 Task: Find connections with filter location Deeside with filter topic #linkedintrainer with filter profile language English with filter current company JSA with filter school FIITJEE with filter industry Civic and Social Organizations with filter service category Labor and Employment Law with filter keywords title Electrician
Action: Mouse moved to (193, 251)
Screenshot: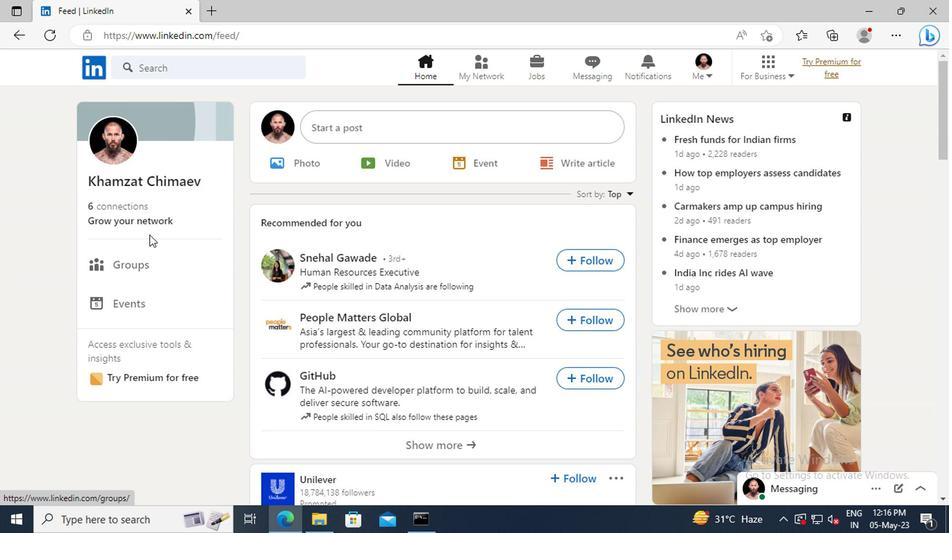
Action: Mouse pressed left at (193, 251)
Screenshot: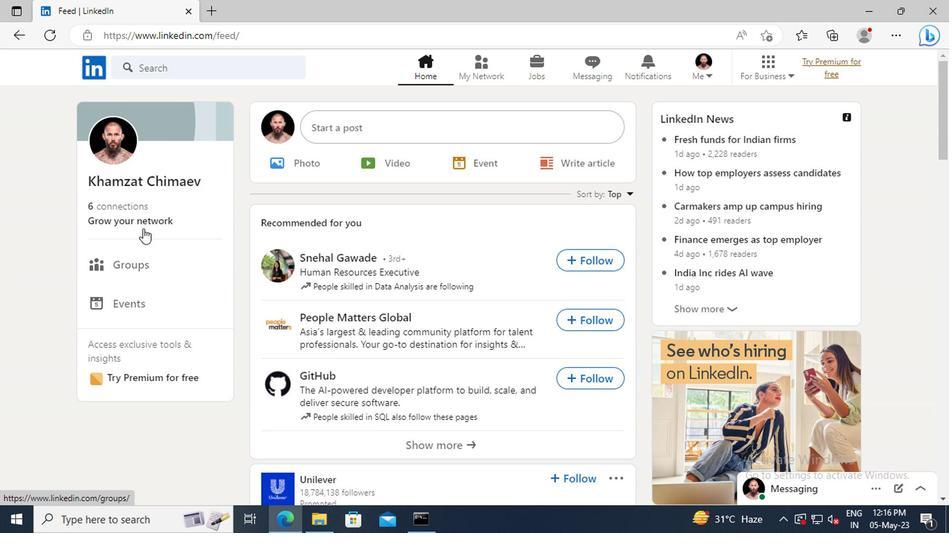 
Action: Mouse moved to (200, 199)
Screenshot: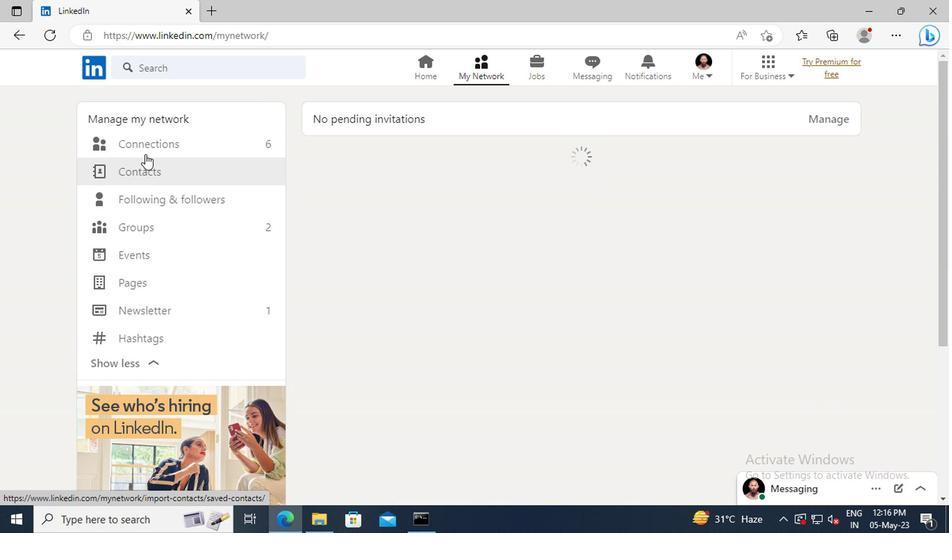 
Action: Mouse pressed left at (200, 199)
Screenshot: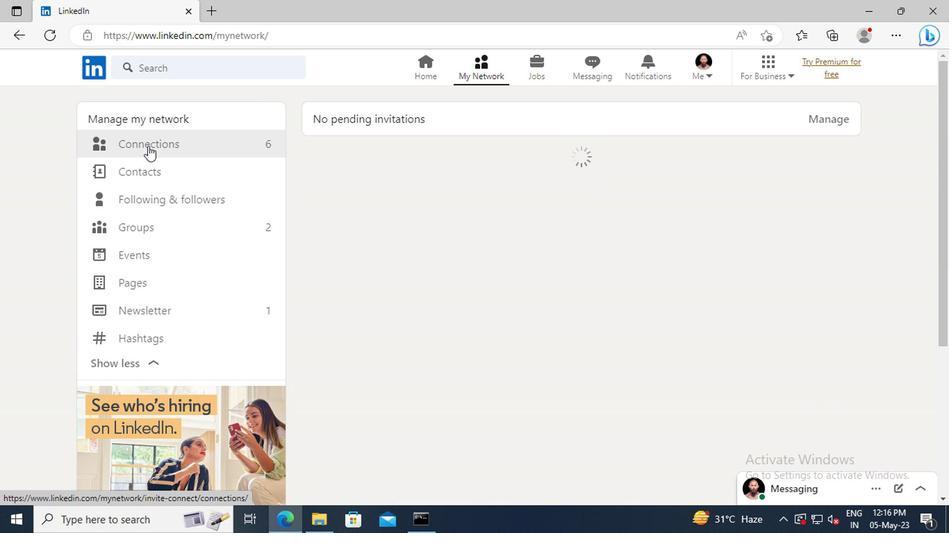
Action: Mouse moved to (507, 198)
Screenshot: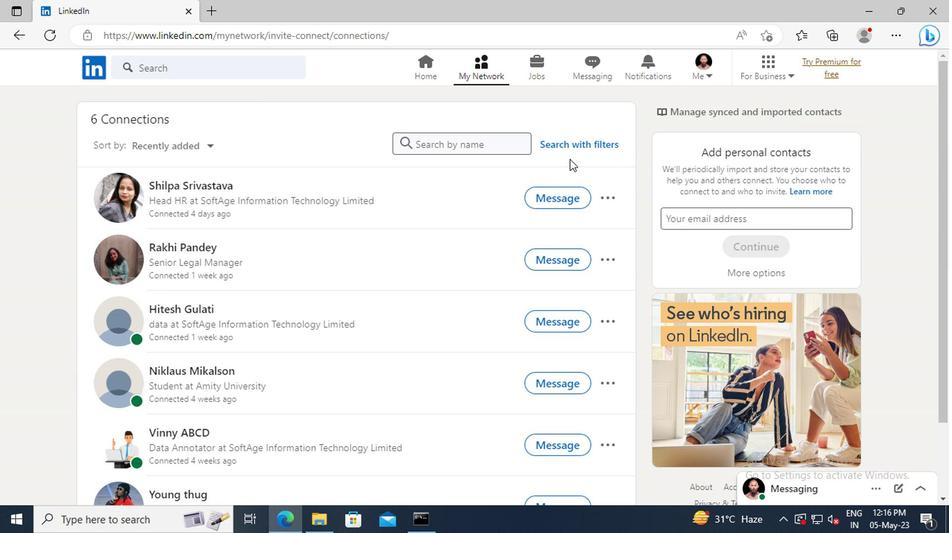 
Action: Mouse pressed left at (507, 198)
Screenshot: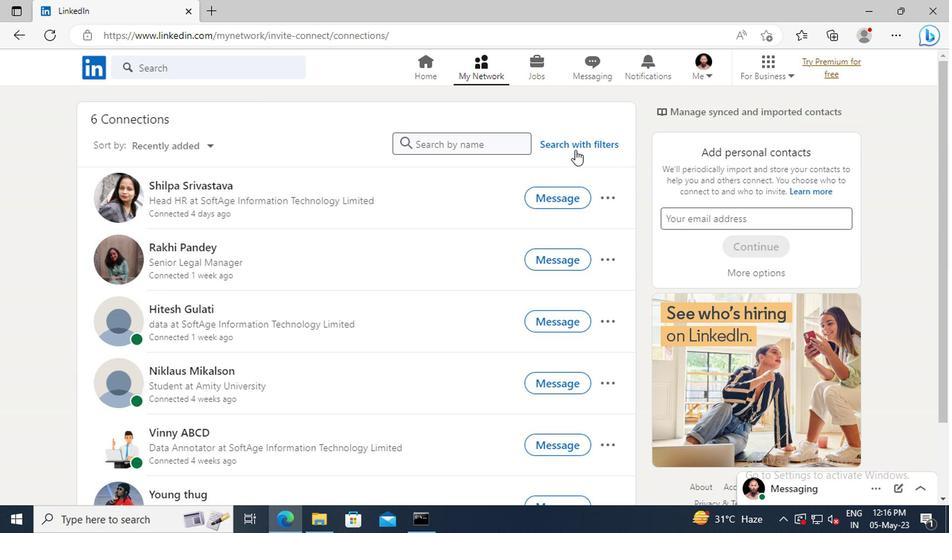 
Action: Mouse moved to (473, 174)
Screenshot: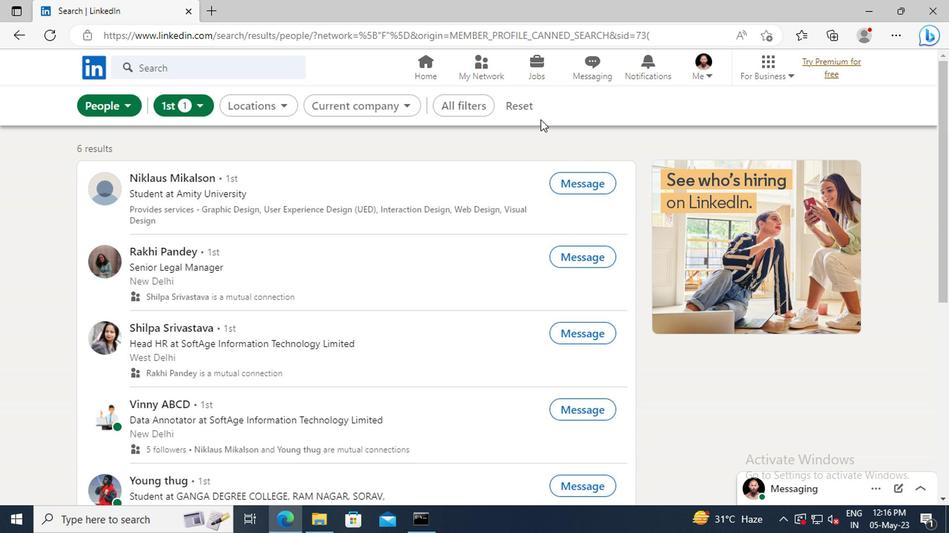 
Action: Mouse pressed left at (473, 174)
Screenshot: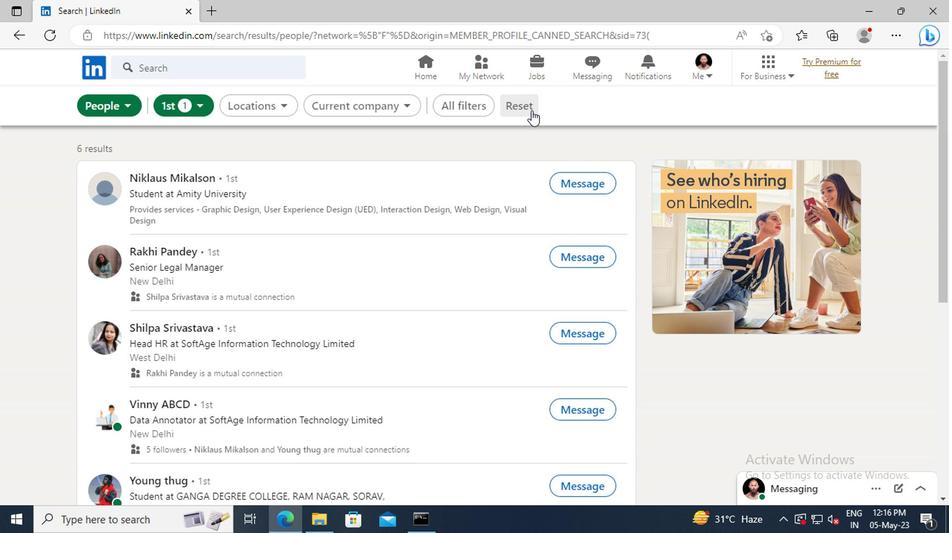 
Action: Mouse moved to (460, 174)
Screenshot: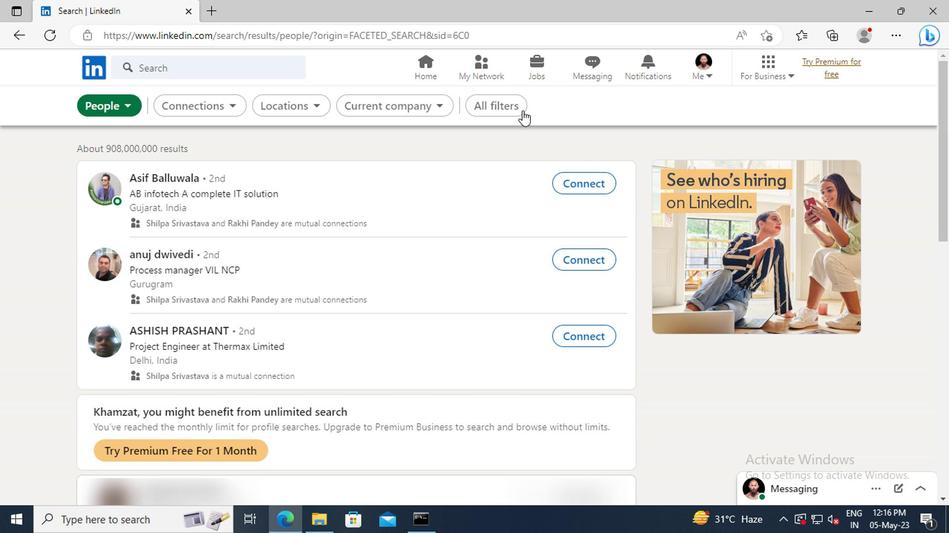 
Action: Mouse pressed left at (460, 174)
Screenshot: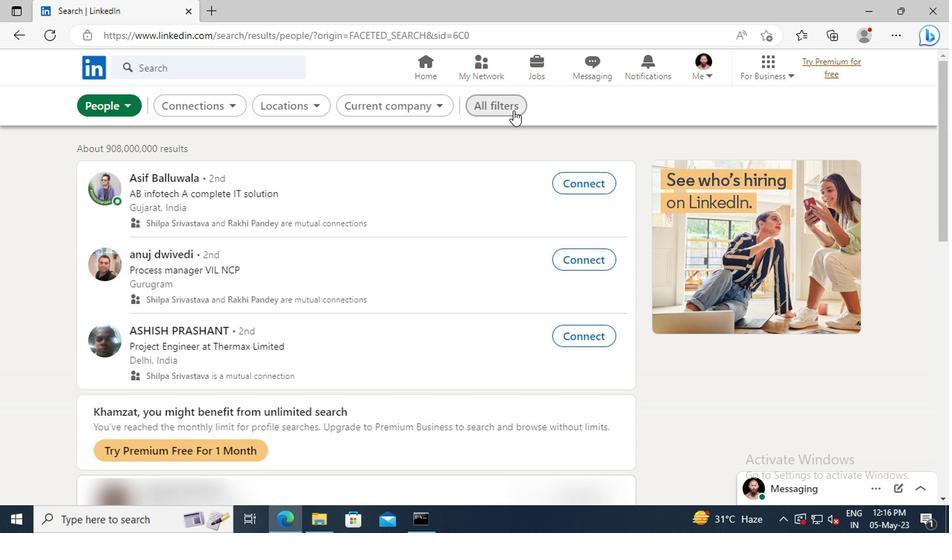 
Action: Mouse moved to (656, 293)
Screenshot: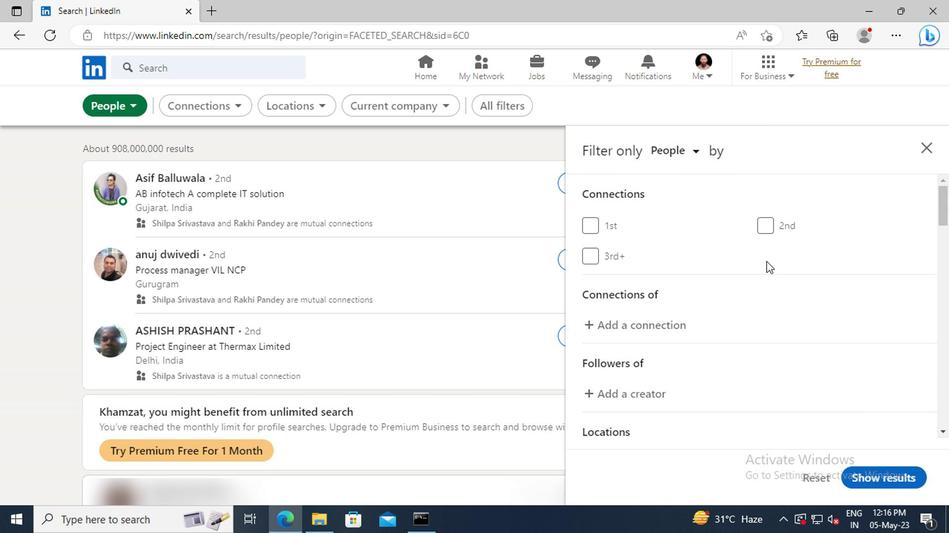
Action: Mouse scrolled (656, 292) with delta (0, 0)
Screenshot: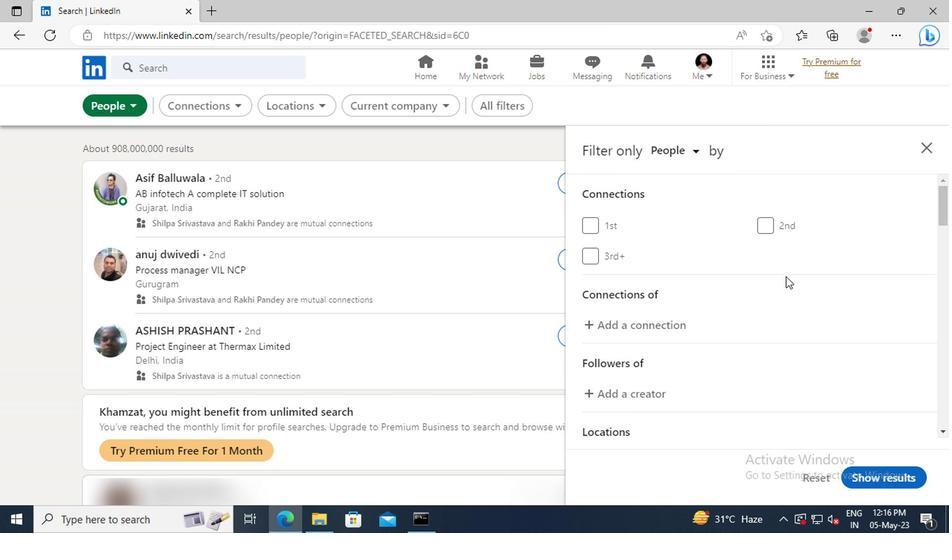 
Action: Mouse scrolled (656, 292) with delta (0, 0)
Screenshot: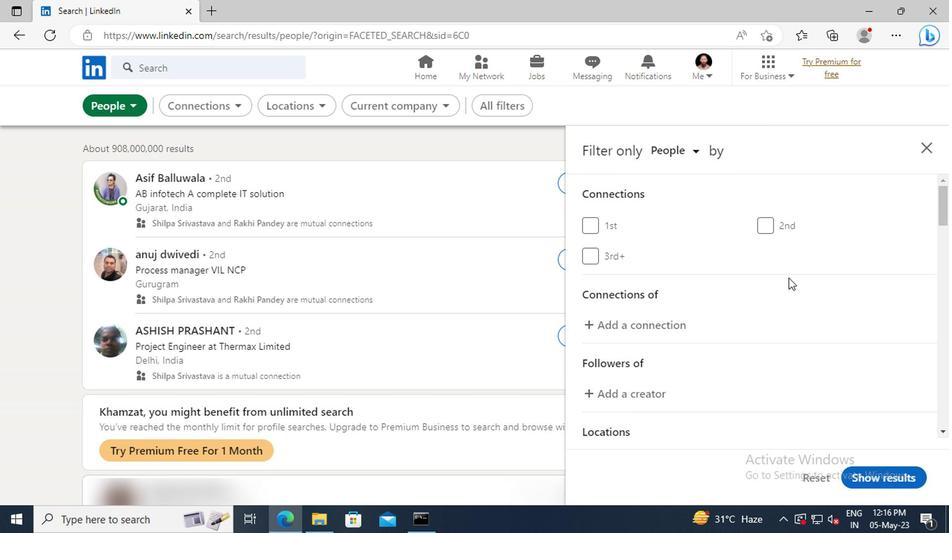 
Action: Mouse scrolled (656, 292) with delta (0, 0)
Screenshot: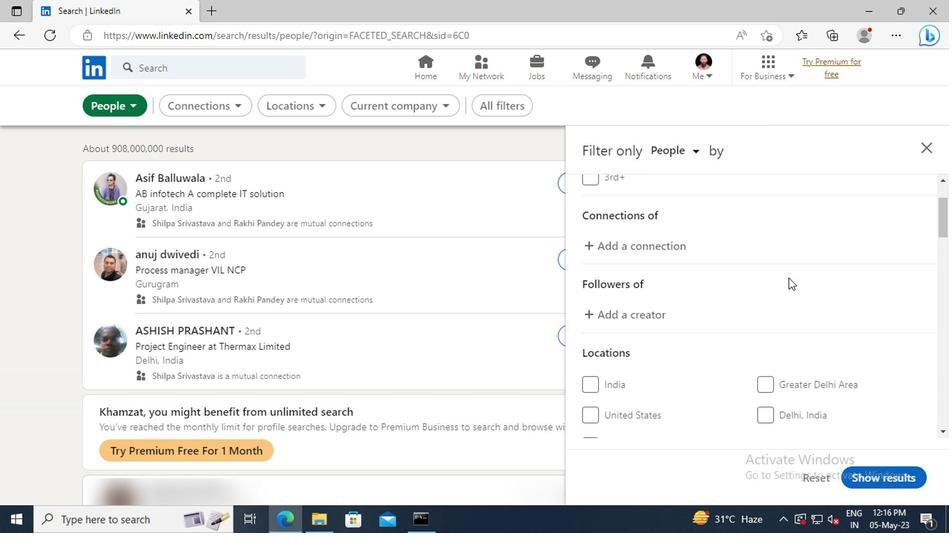 
Action: Mouse scrolled (656, 292) with delta (0, 0)
Screenshot: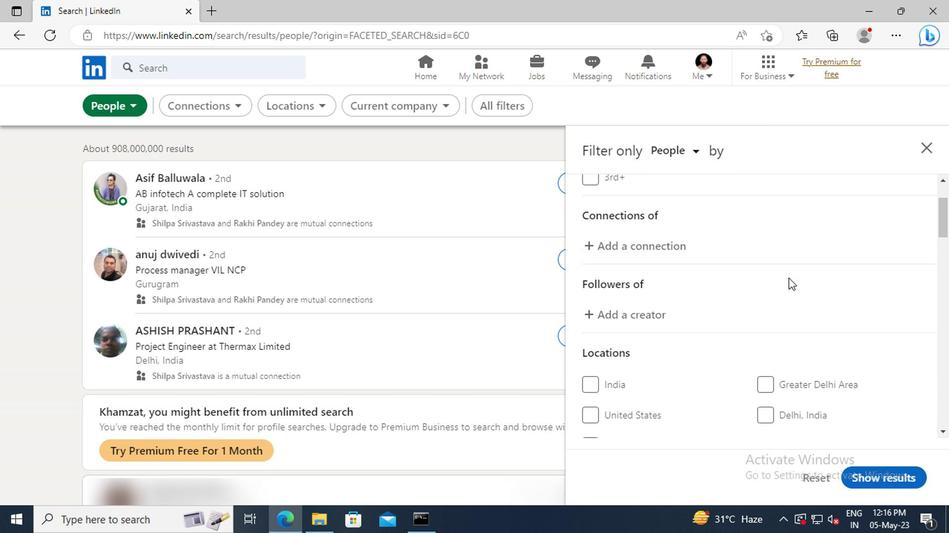 
Action: Mouse scrolled (656, 292) with delta (0, 0)
Screenshot: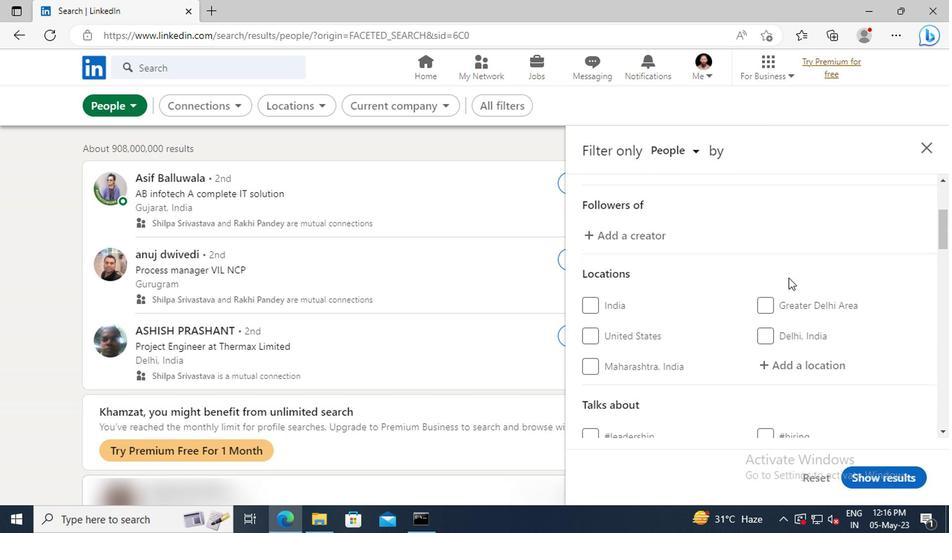 
Action: Mouse scrolled (656, 292) with delta (0, 0)
Screenshot: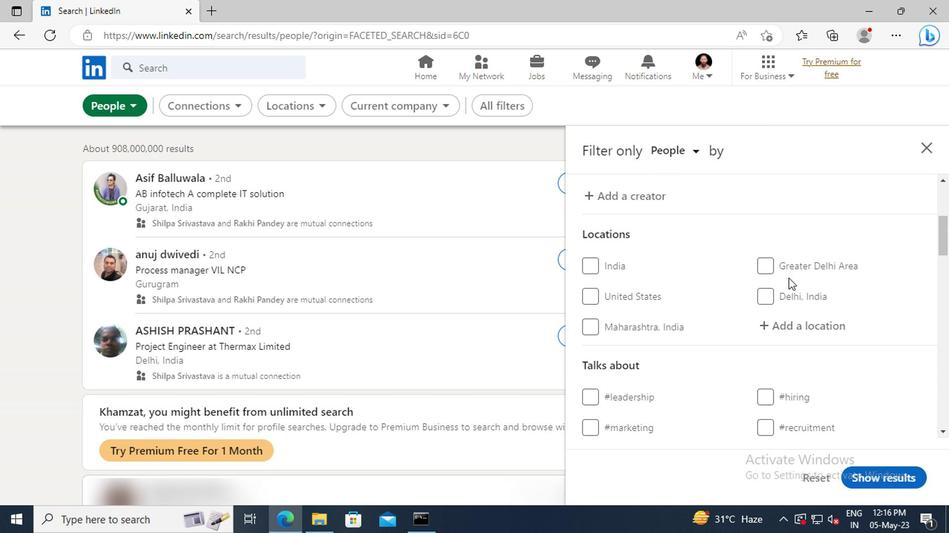 
Action: Mouse moved to (656, 296)
Screenshot: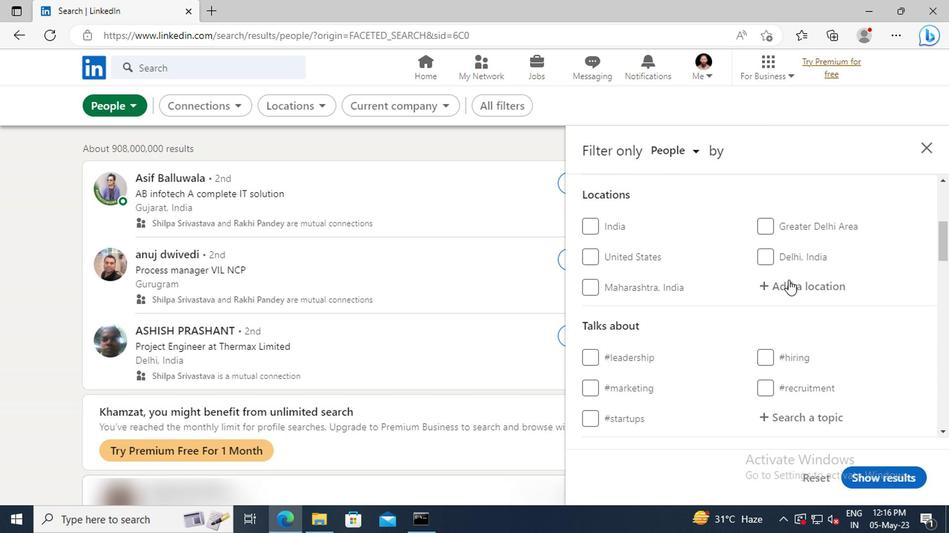 
Action: Mouse pressed left at (656, 296)
Screenshot: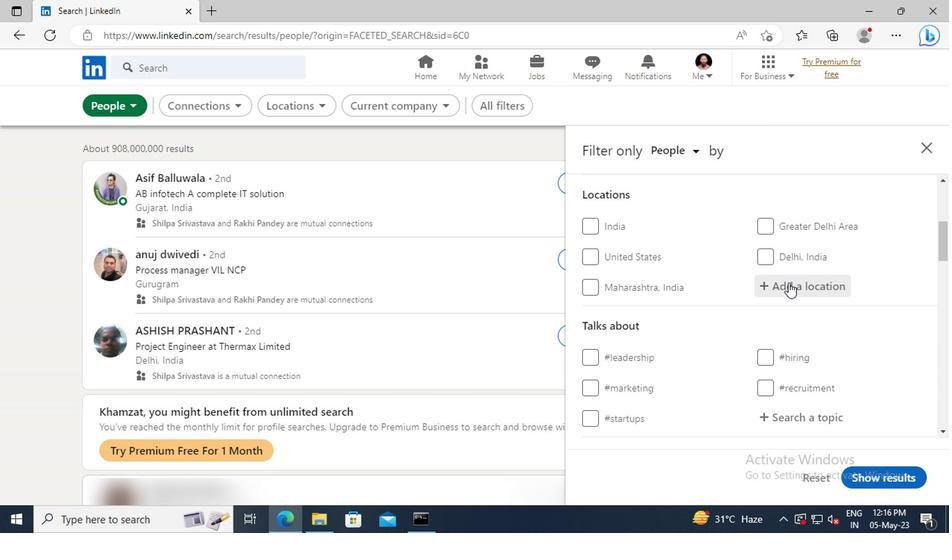 
Action: Key pressed <Key.shift>DEESIDE
Screenshot: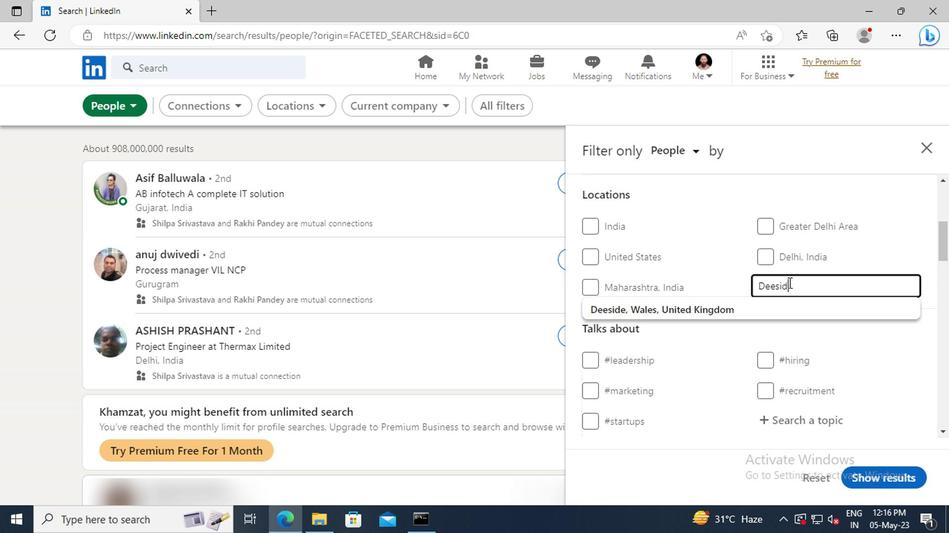 
Action: Mouse moved to (657, 314)
Screenshot: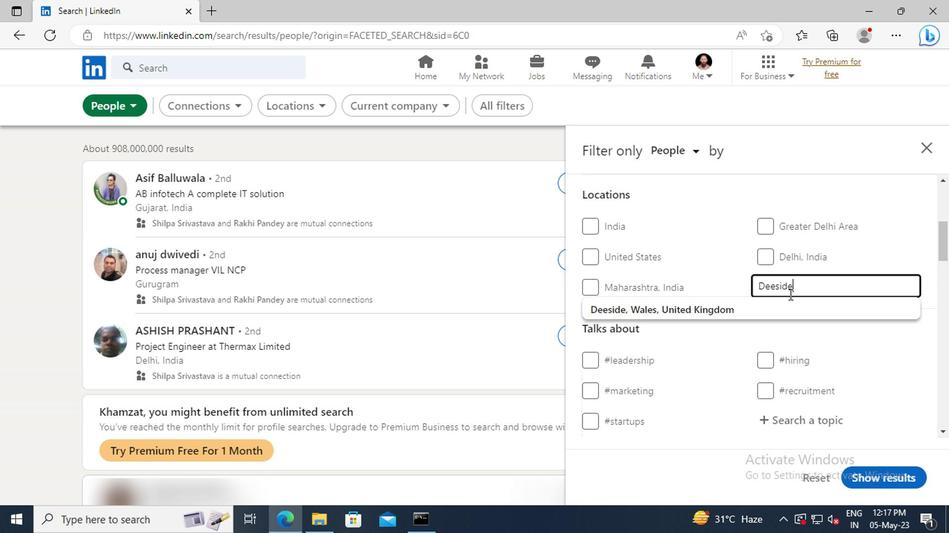 
Action: Mouse pressed left at (657, 314)
Screenshot: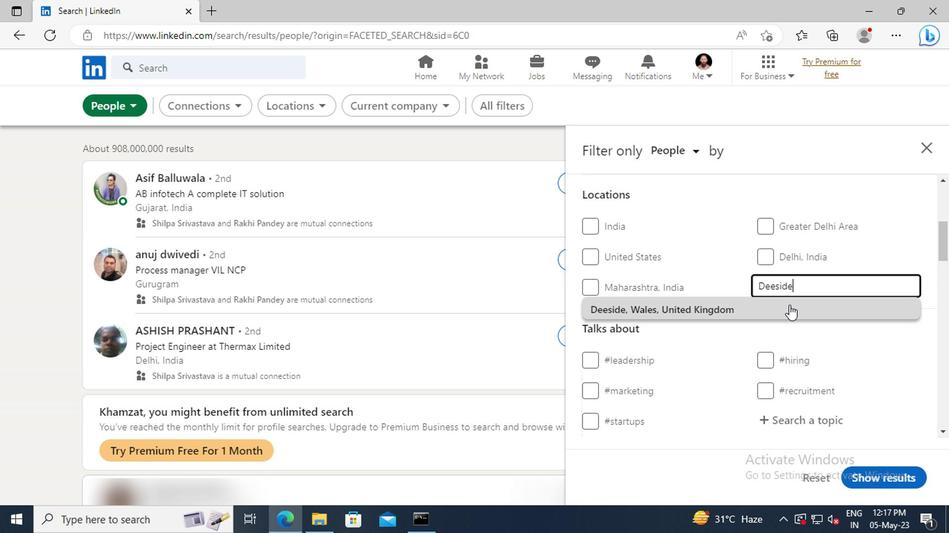
Action: Mouse scrolled (657, 314) with delta (0, 0)
Screenshot: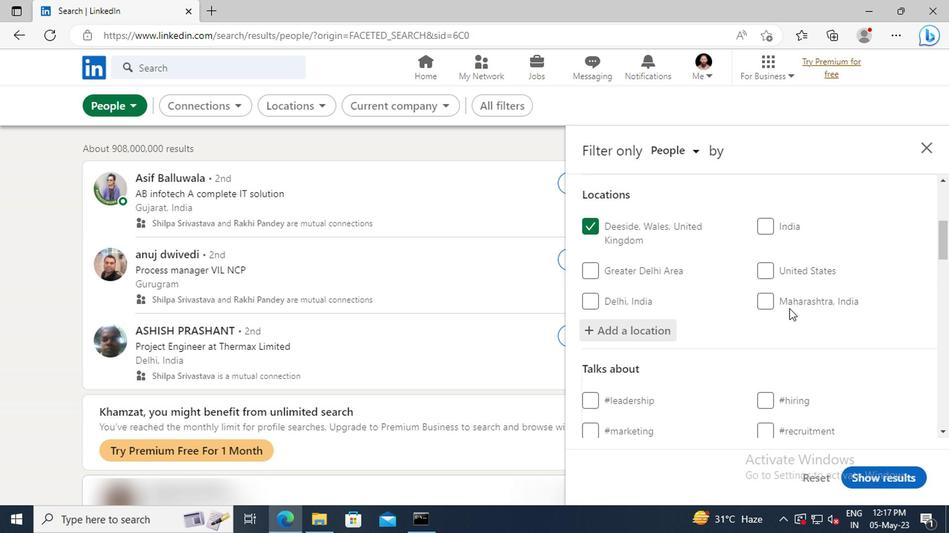 
Action: Mouse scrolled (657, 314) with delta (0, 0)
Screenshot: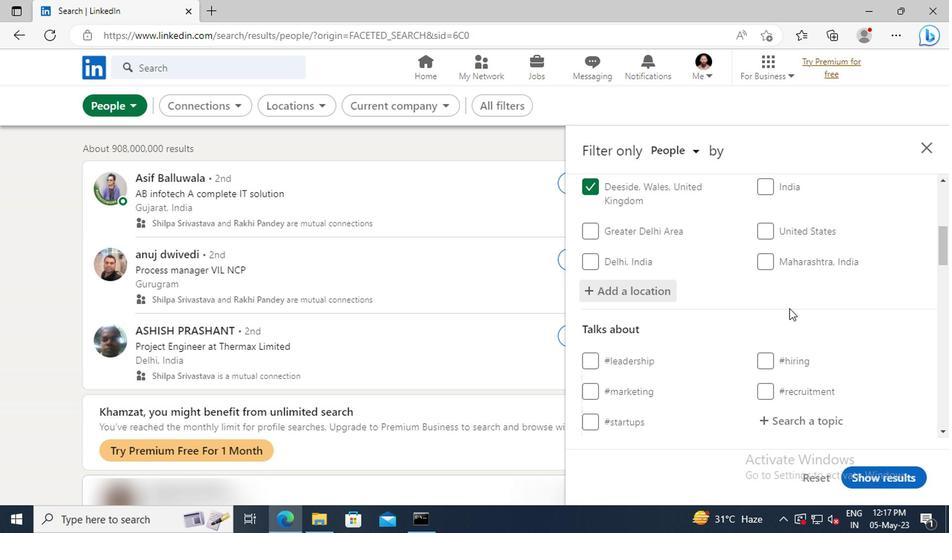 
Action: Mouse scrolled (657, 314) with delta (0, 0)
Screenshot: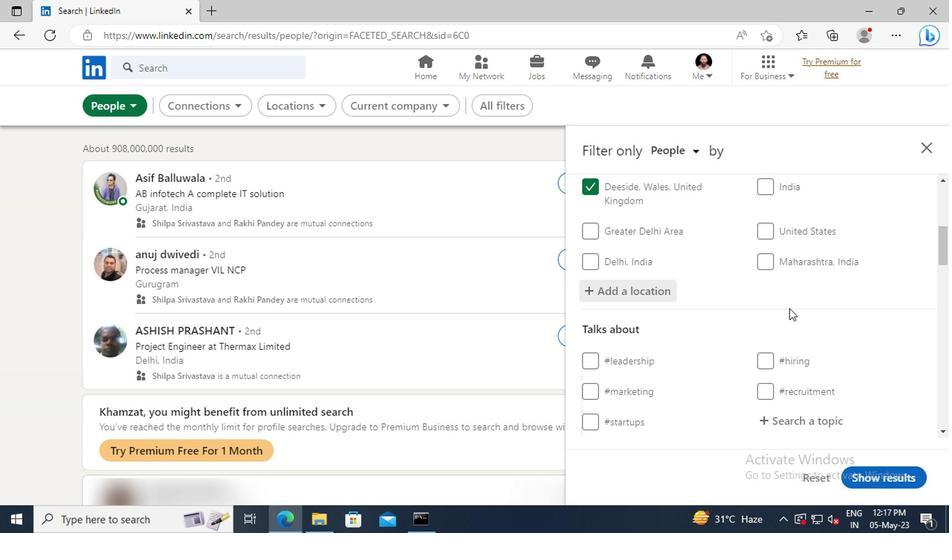 
Action: Mouse scrolled (657, 314) with delta (0, 0)
Screenshot: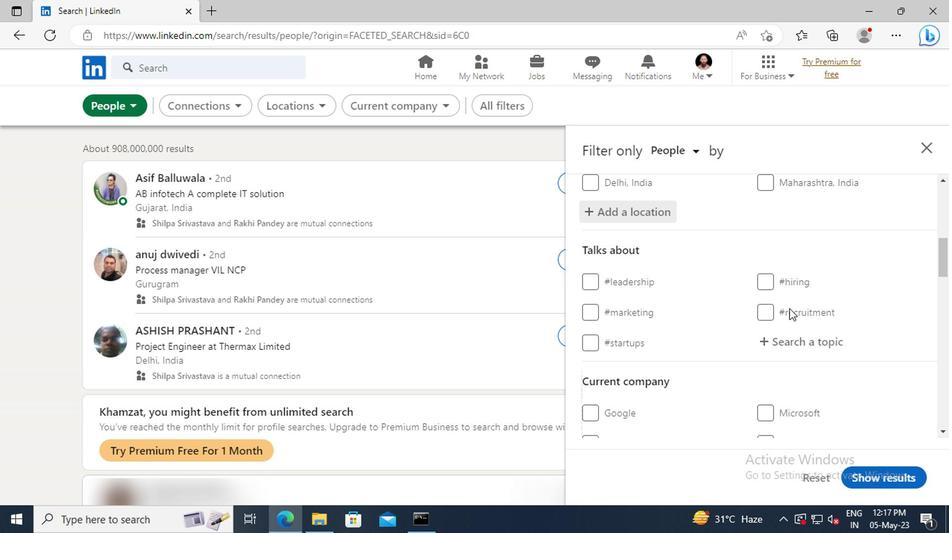 
Action: Mouse moved to (658, 315)
Screenshot: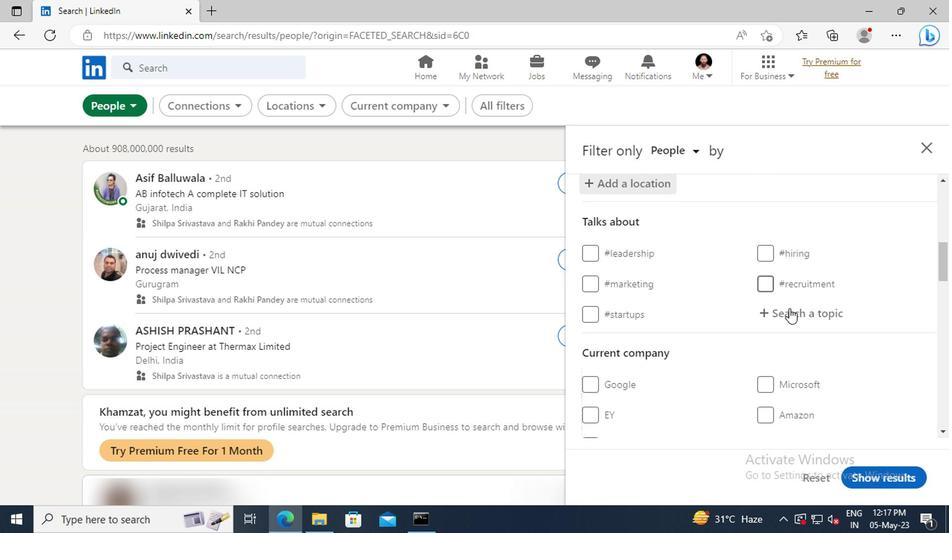 
Action: Mouse pressed left at (658, 315)
Screenshot: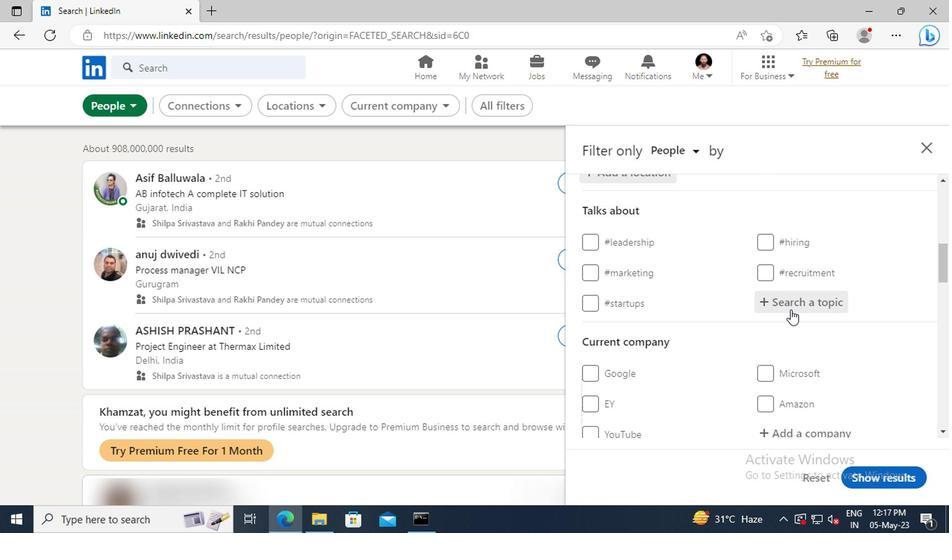 
Action: Key pressed LINKEDINTR
Screenshot: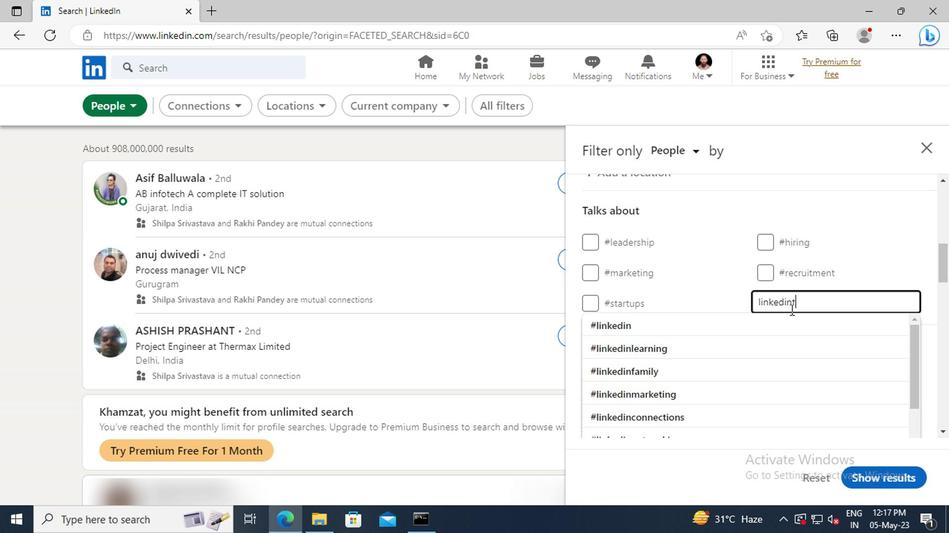 
Action: Mouse moved to (658, 339)
Screenshot: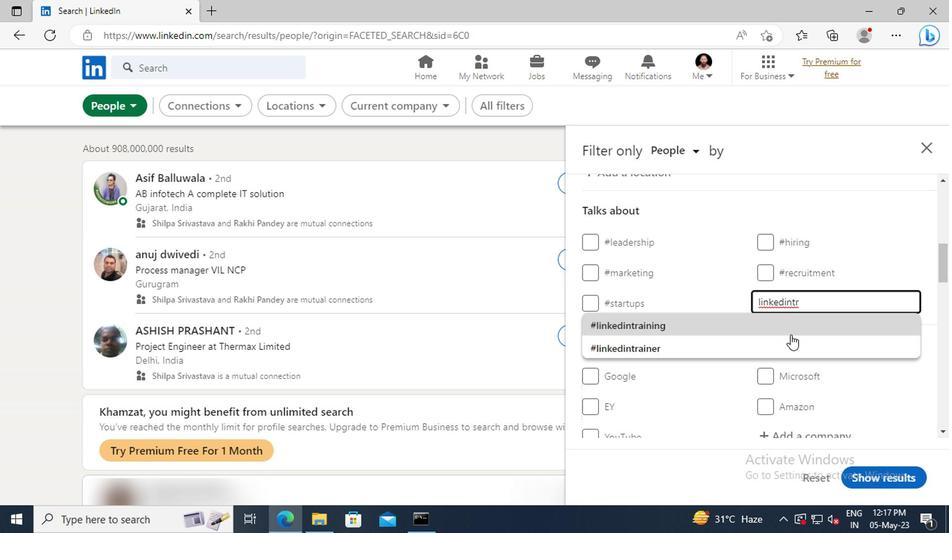 
Action: Mouse pressed left at (658, 339)
Screenshot: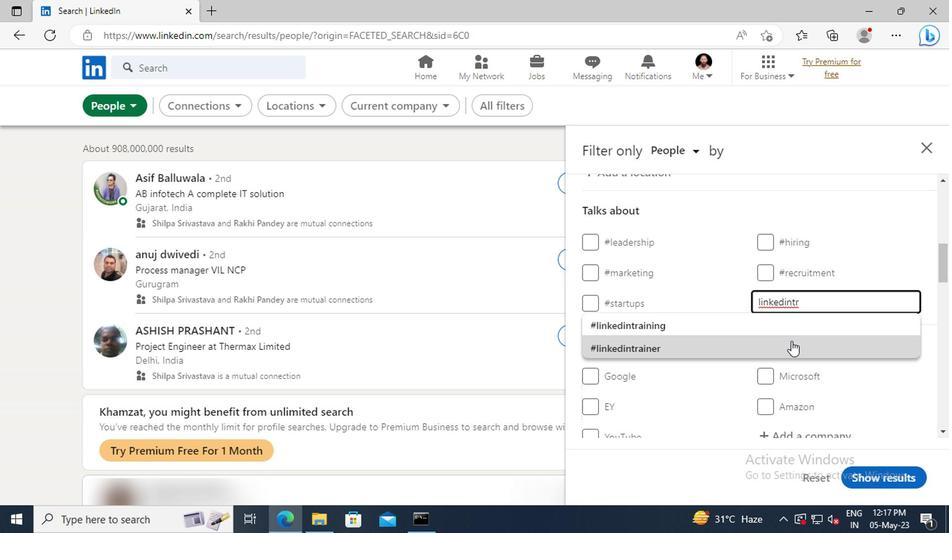 
Action: Mouse scrolled (658, 338) with delta (0, 0)
Screenshot: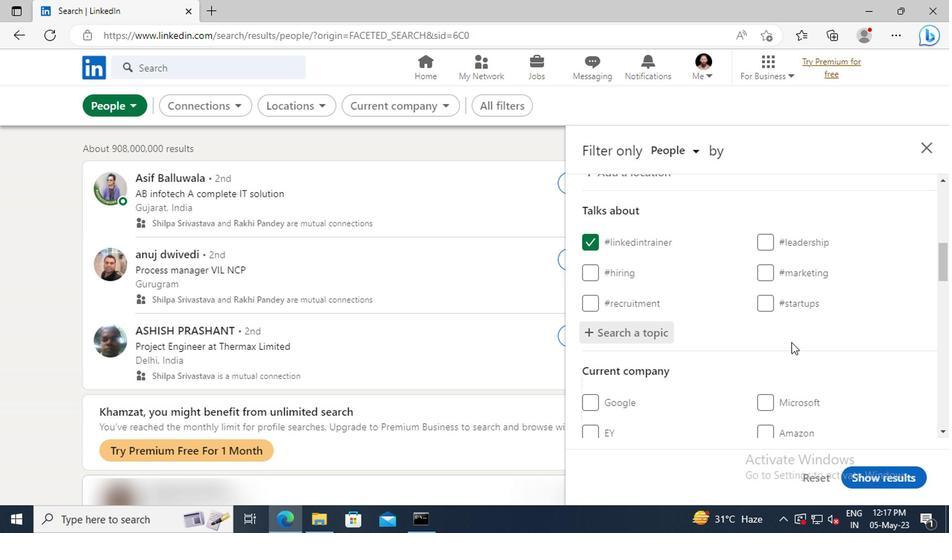 
Action: Mouse scrolled (658, 338) with delta (0, 0)
Screenshot: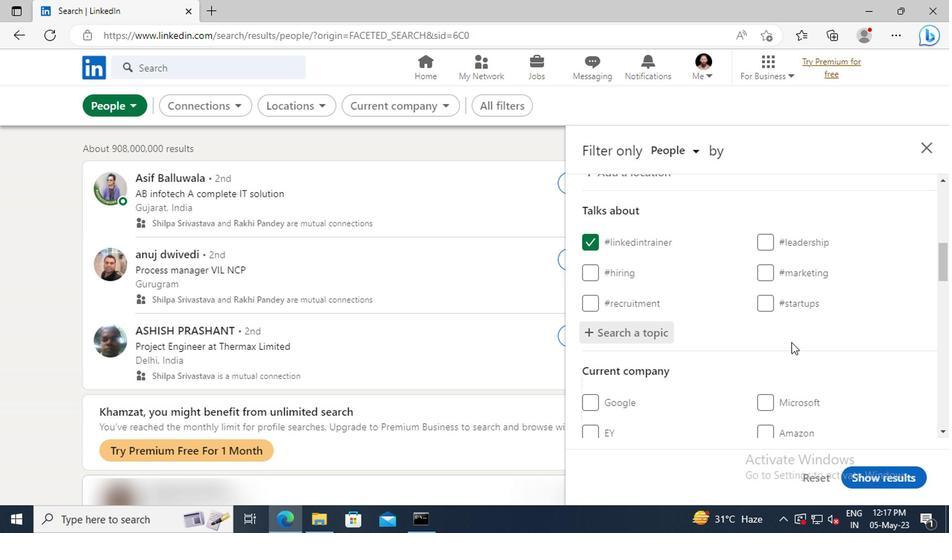 
Action: Mouse scrolled (658, 338) with delta (0, 0)
Screenshot: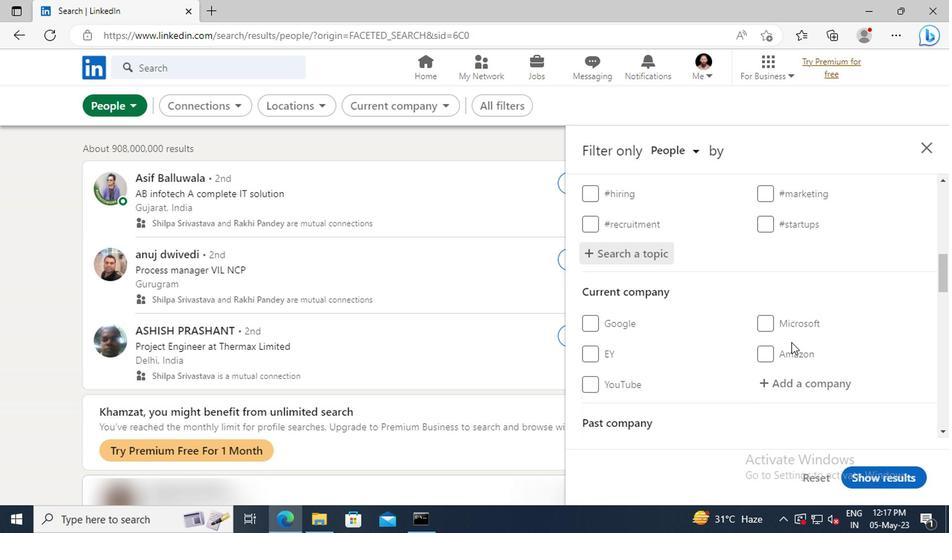 
Action: Mouse scrolled (658, 338) with delta (0, 0)
Screenshot: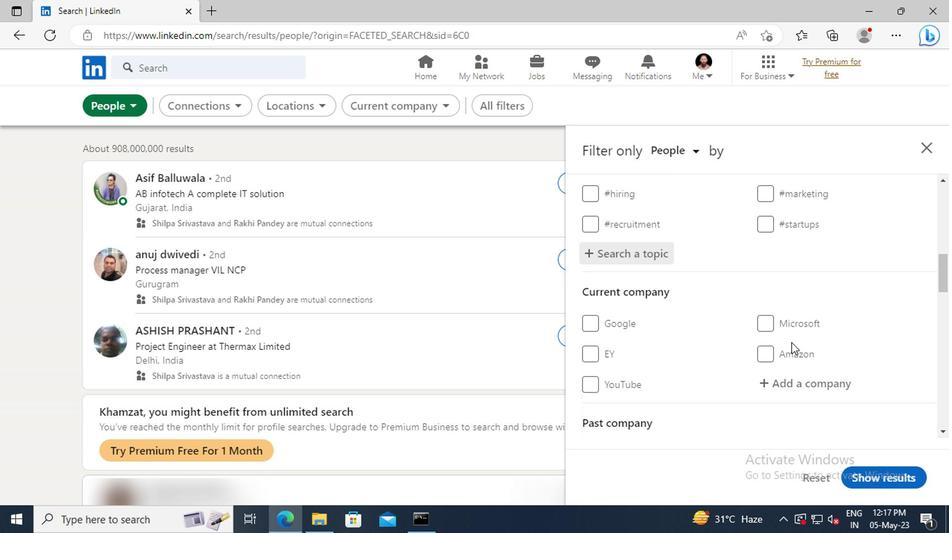 
Action: Mouse scrolled (658, 338) with delta (0, 0)
Screenshot: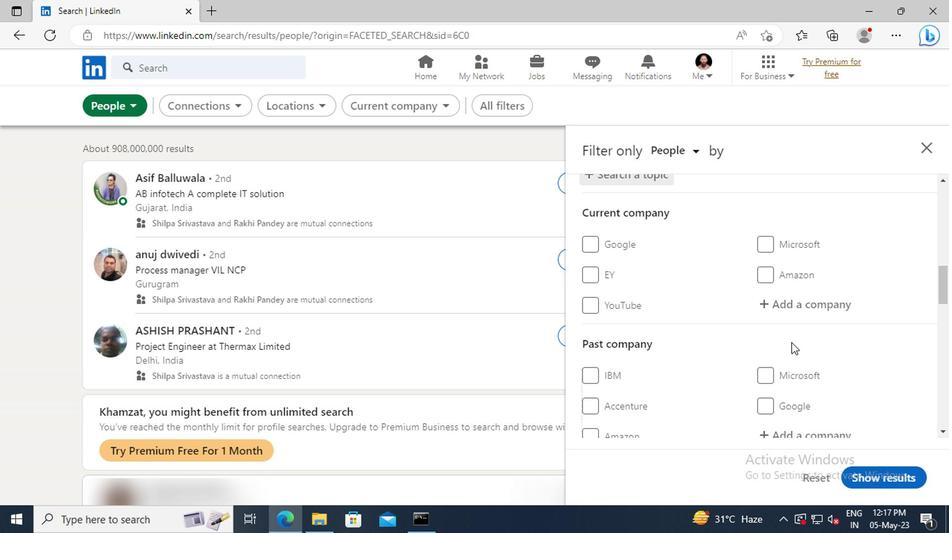 
Action: Mouse scrolled (658, 338) with delta (0, 0)
Screenshot: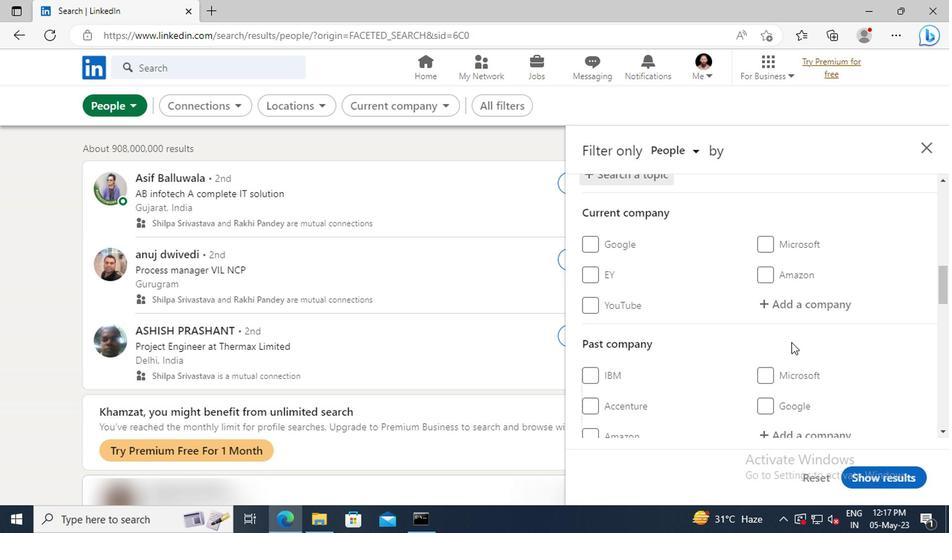 
Action: Mouse scrolled (658, 338) with delta (0, 0)
Screenshot: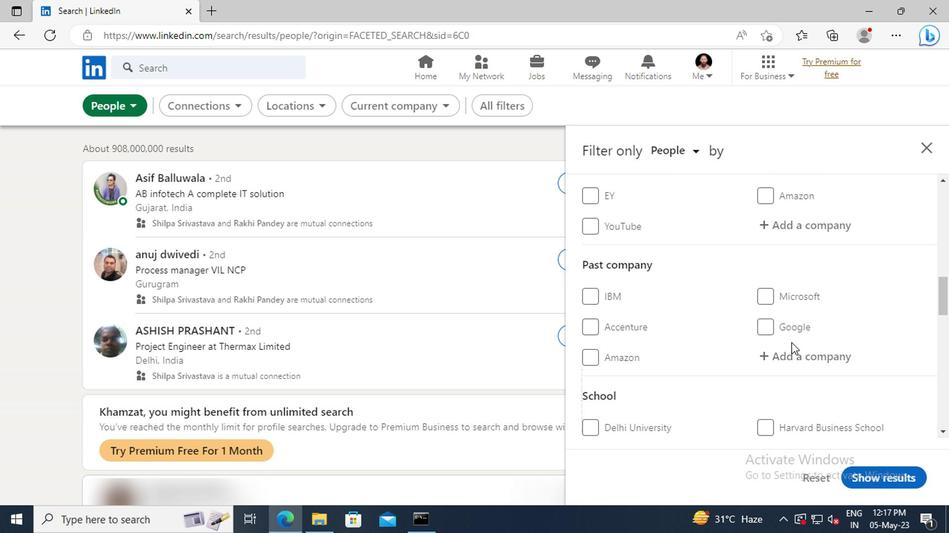 
Action: Mouse scrolled (658, 338) with delta (0, 0)
Screenshot: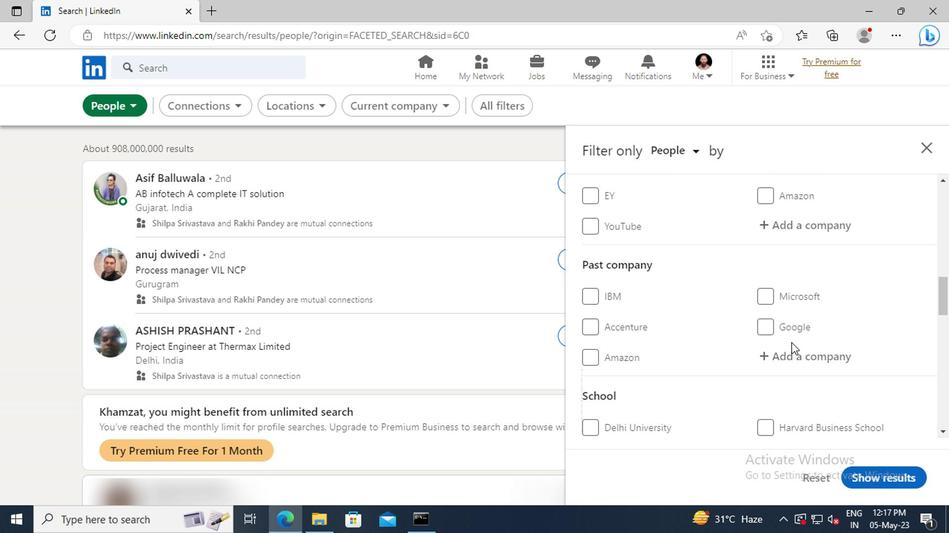 
Action: Mouse scrolled (658, 338) with delta (0, 0)
Screenshot: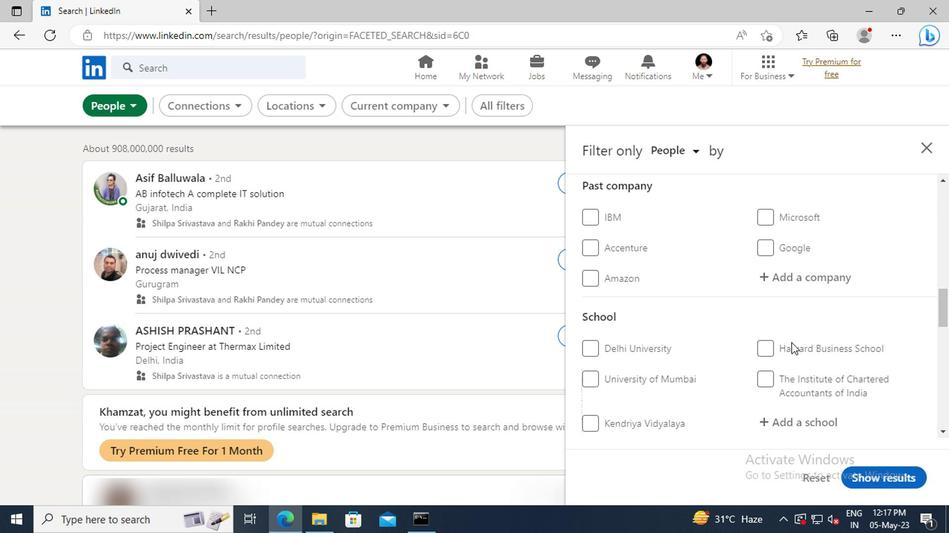 
Action: Mouse scrolled (658, 338) with delta (0, 0)
Screenshot: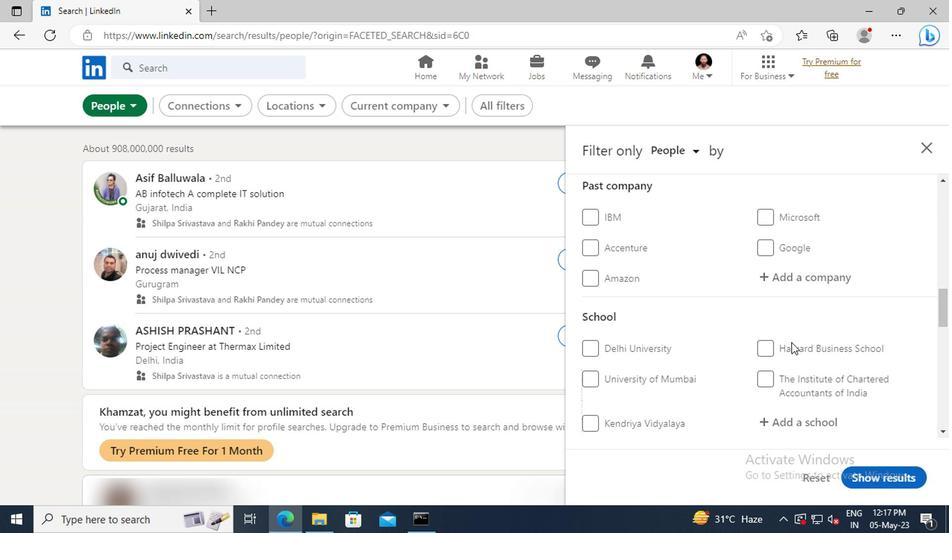 
Action: Mouse scrolled (658, 338) with delta (0, 0)
Screenshot: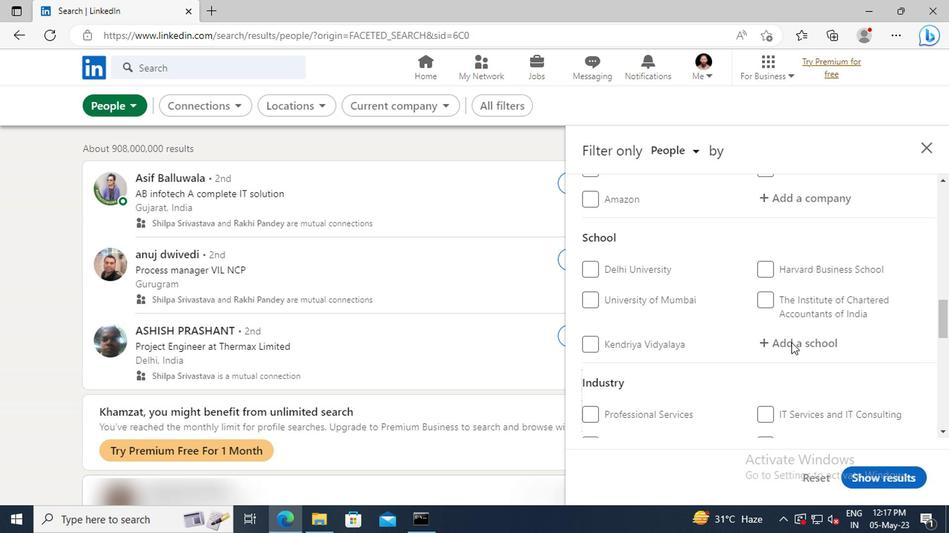 
Action: Mouse scrolled (658, 338) with delta (0, 0)
Screenshot: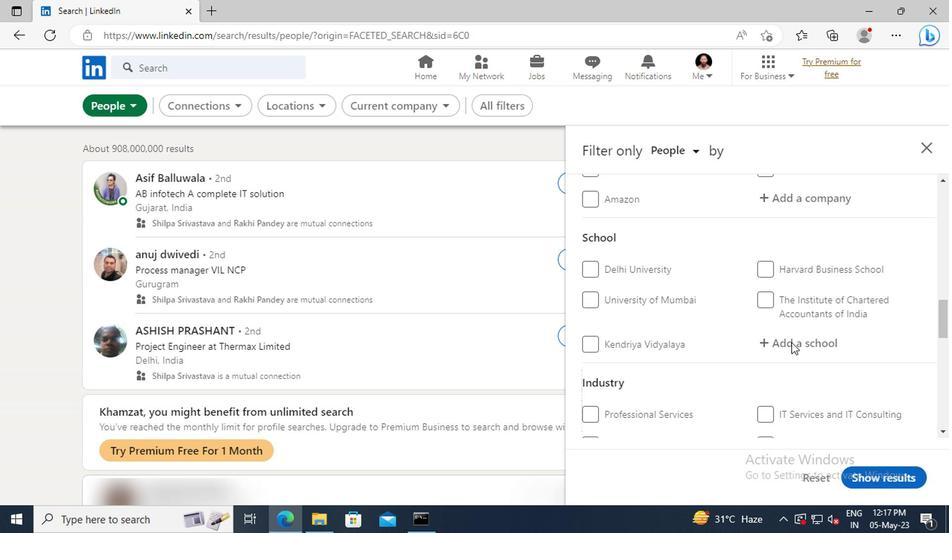 
Action: Mouse scrolled (658, 338) with delta (0, 0)
Screenshot: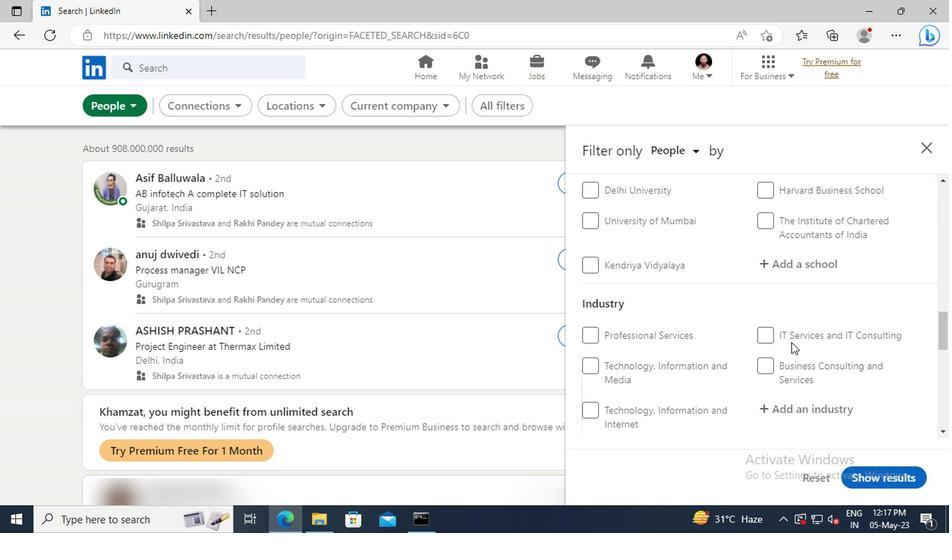 
Action: Mouse scrolled (658, 338) with delta (0, 0)
Screenshot: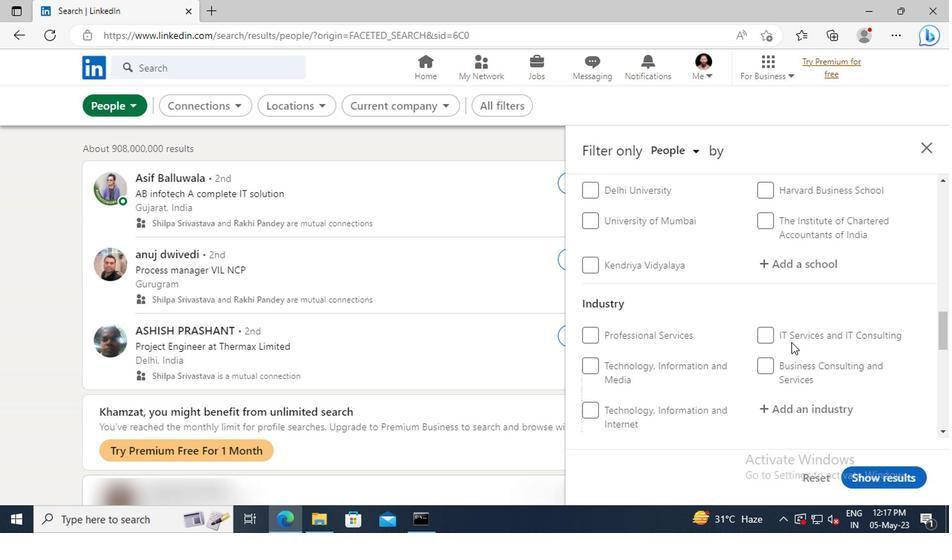 
Action: Mouse scrolled (658, 338) with delta (0, 0)
Screenshot: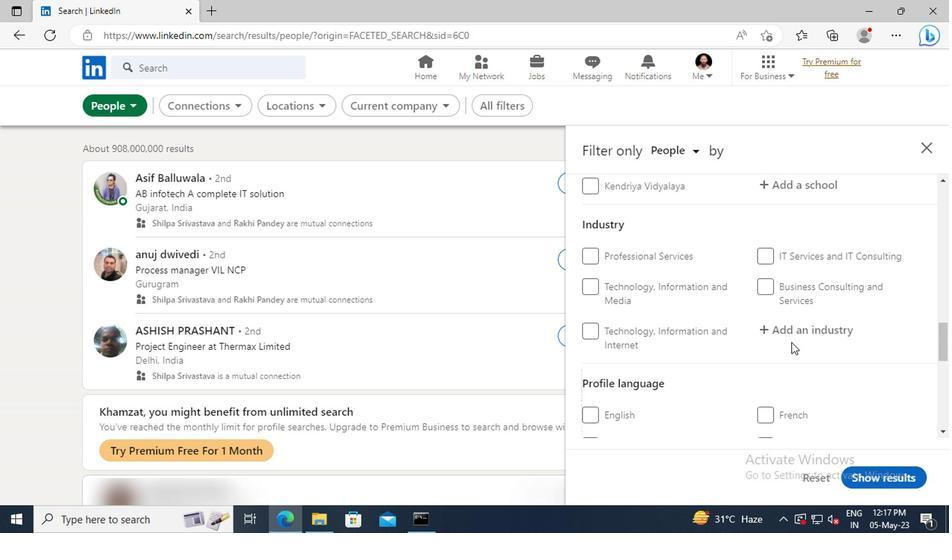 
Action: Mouse scrolled (658, 338) with delta (0, 0)
Screenshot: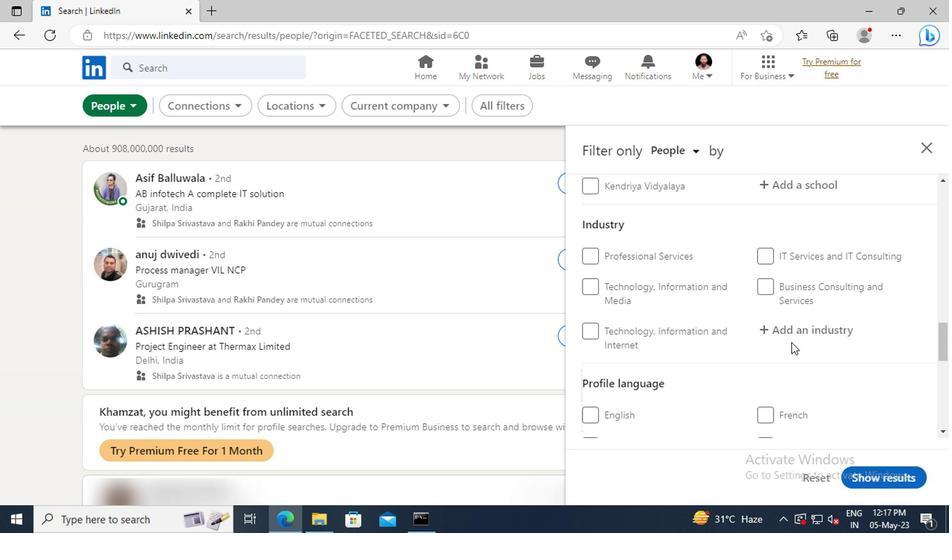 
Action: Mouse moved to (515, 333)
Screenshot: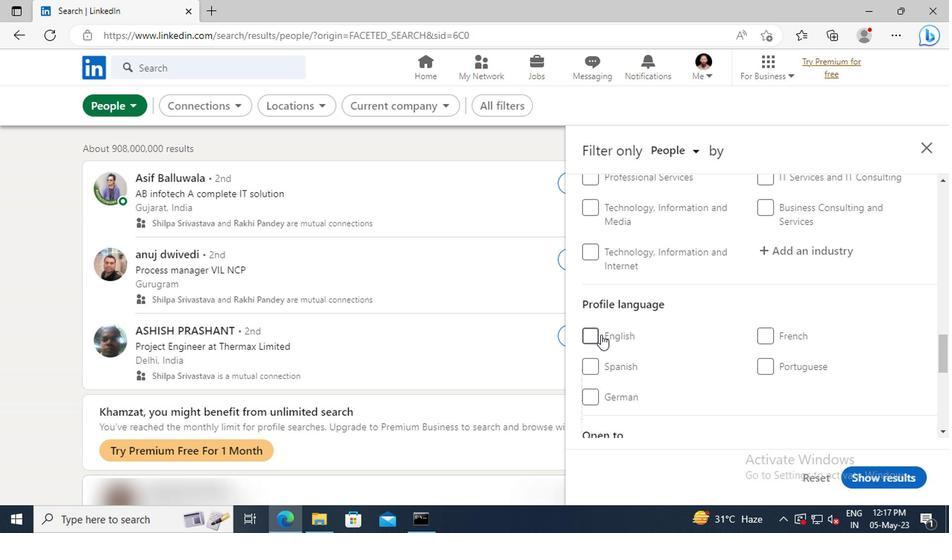
Action: Mouse pressed left at (515, 333)
Screenshot: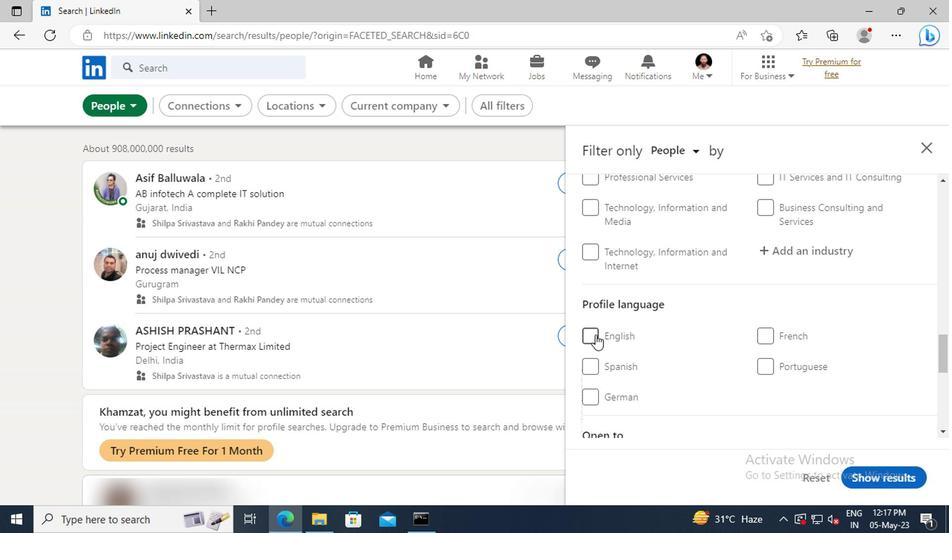 
Action: Mouse moved to (640, 319)
Screenshot: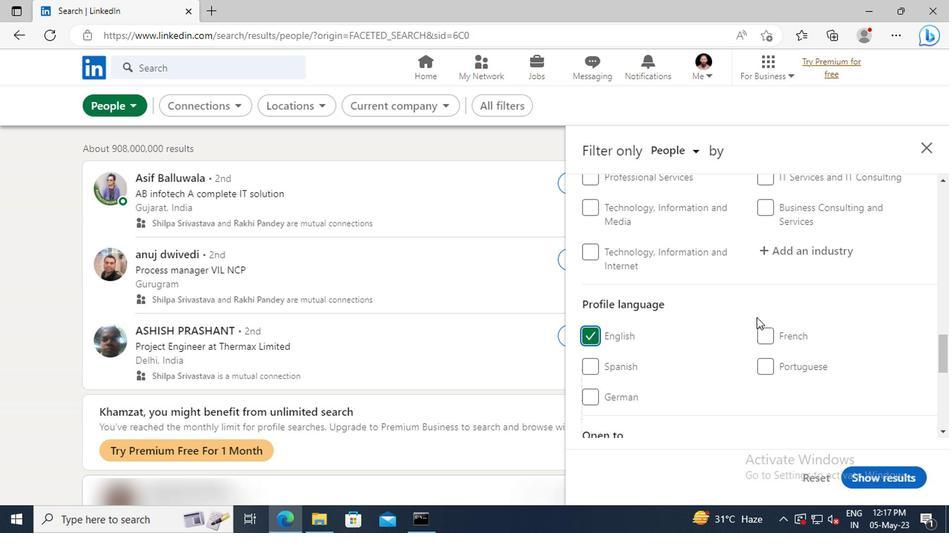 
Action: Mouse scrolled (640, 320) with delta (0, 0)
Screenshot: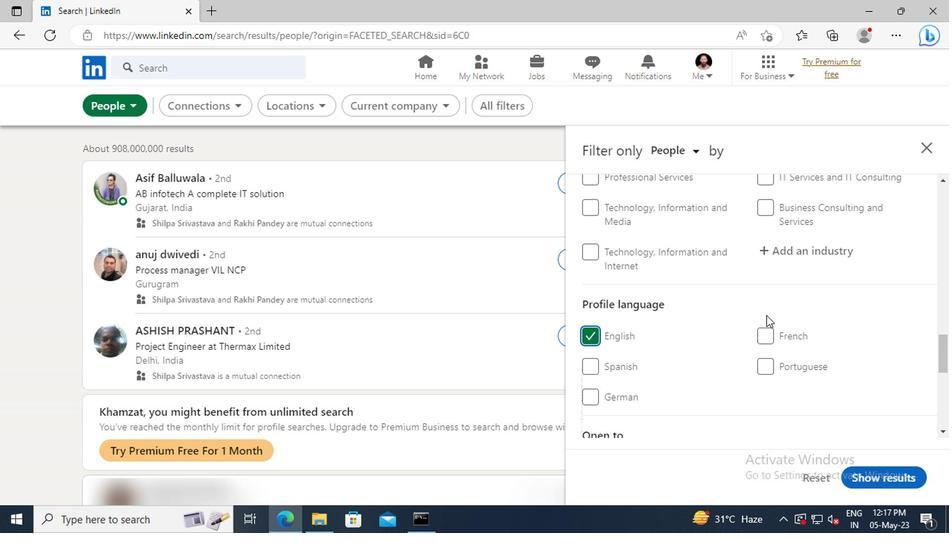 
Action: Mouse moved to (641, 319)
Screenshot: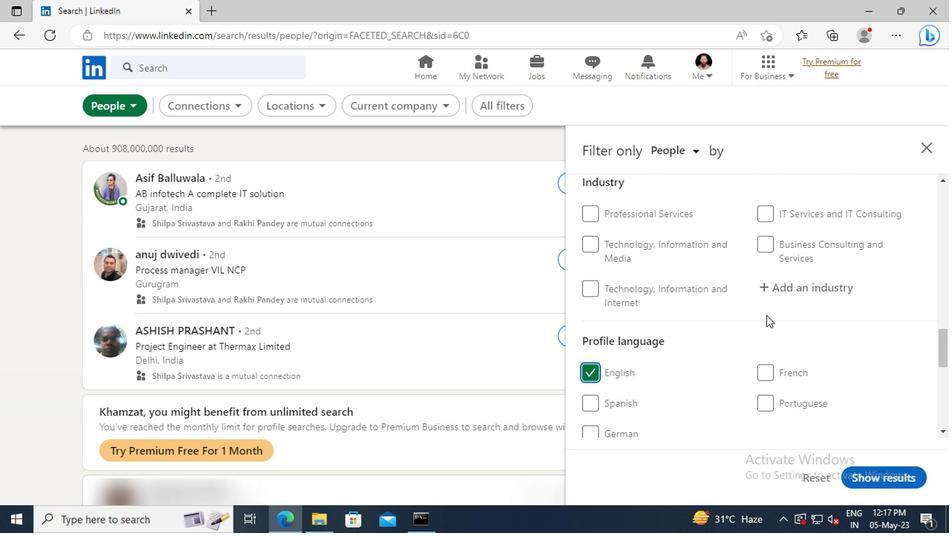 
Action: Mouse scrolled (641, 320) with delta (0, 0)
Screenshot: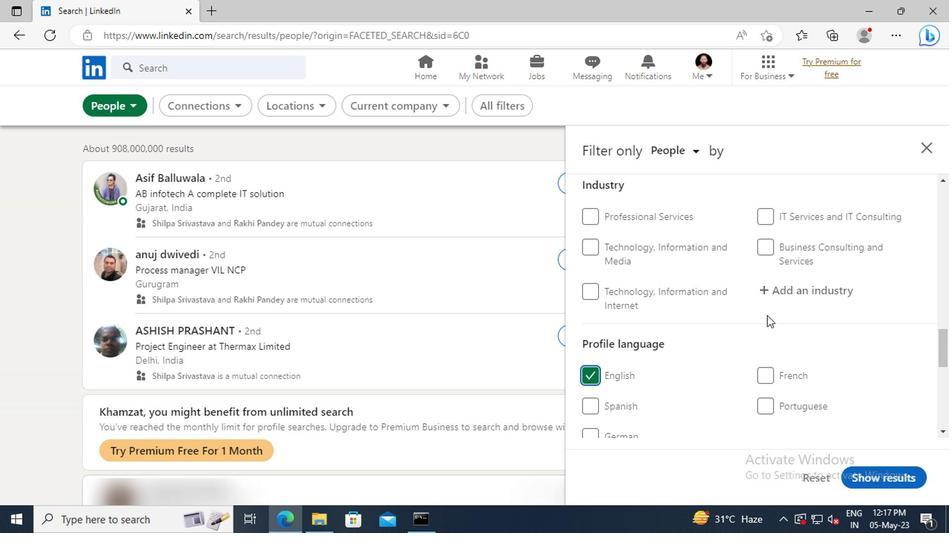
Action: Mouse scrolled (641, 320) with delta (0, 0)
Screenshot: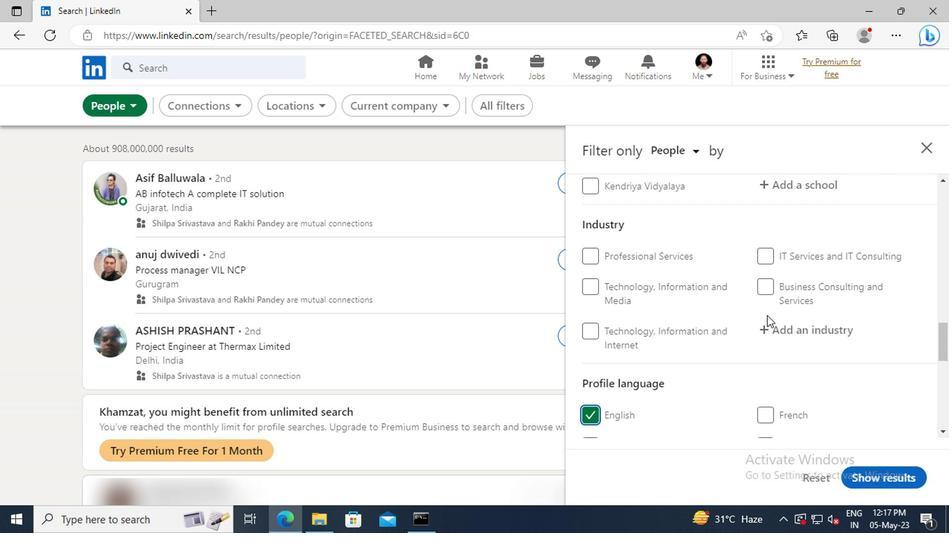 
Action: Mouse scrolled (641, 320) with delta (0, 0)
Screenshot: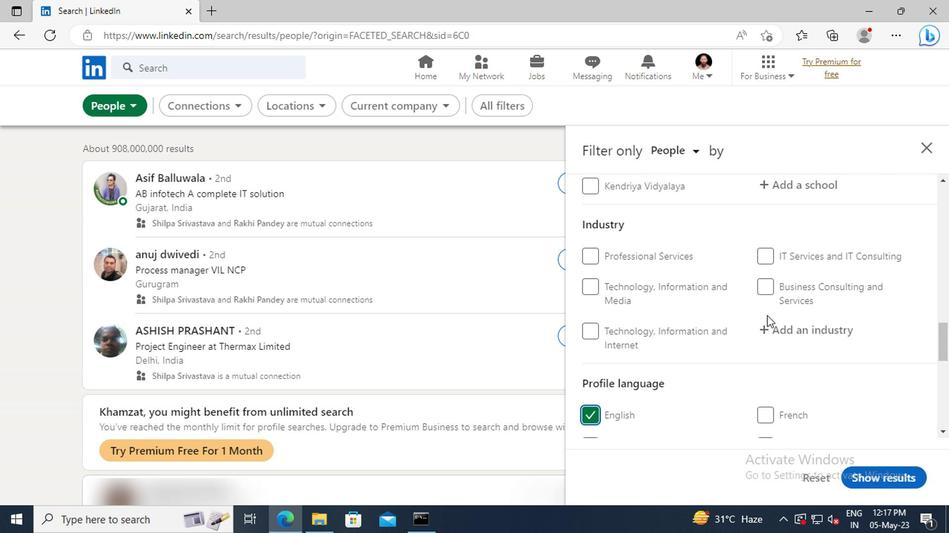 
Action: Mouse scrolled (641, 320) with delta (0, 0)
Screenshot: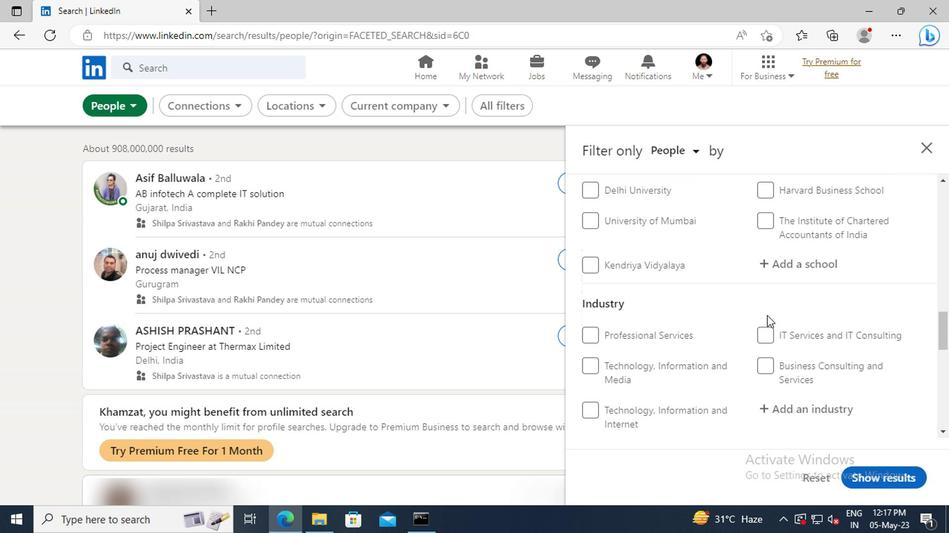 
Action: Mouse scrolled (641, 320) with delta (0, 0)
Screenshot: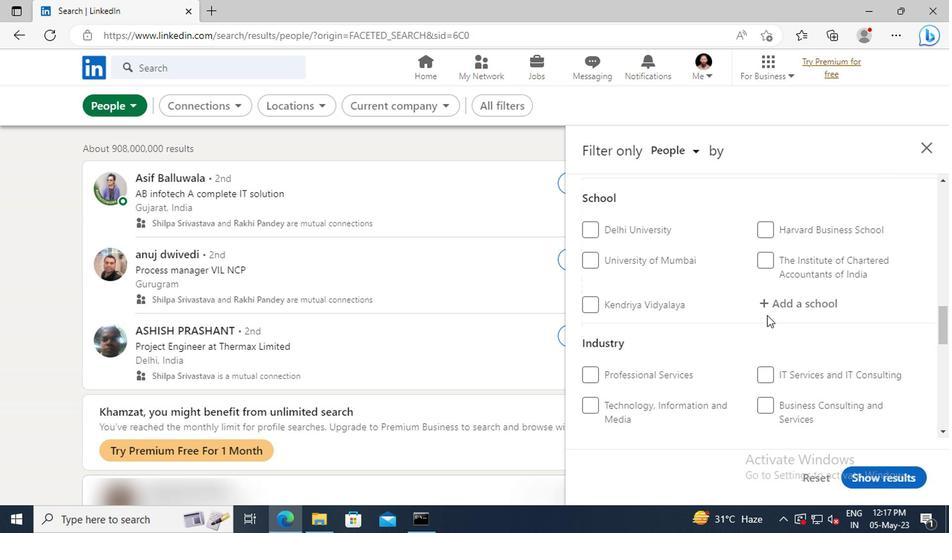 
Action: Mouse scrolled (641, 320) with delta (0, 0)
Screenshot: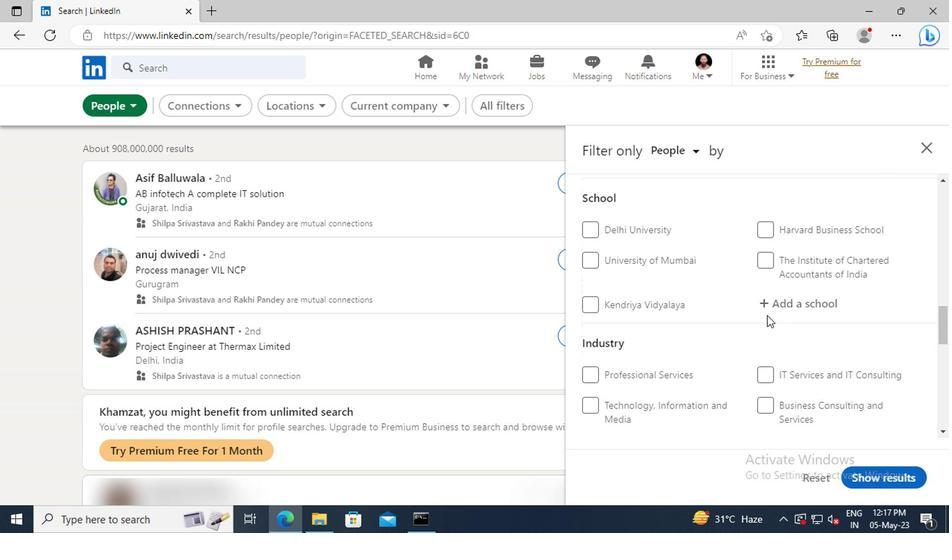 
Action: Mouse scrolled (641, 320) with delta (0, 0)
Screenshot: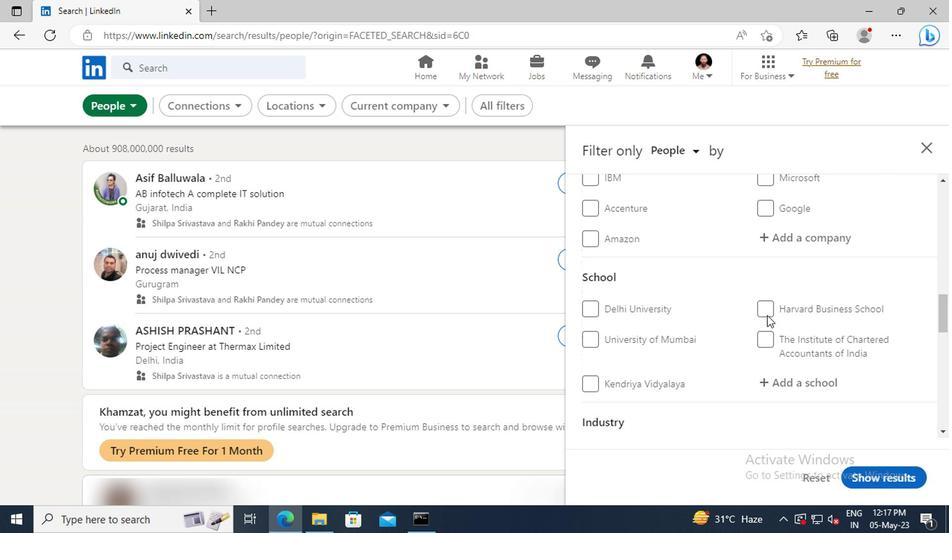 
Action: Mouse scrolled (641, 320) with delta (0, 0)
Screenshot: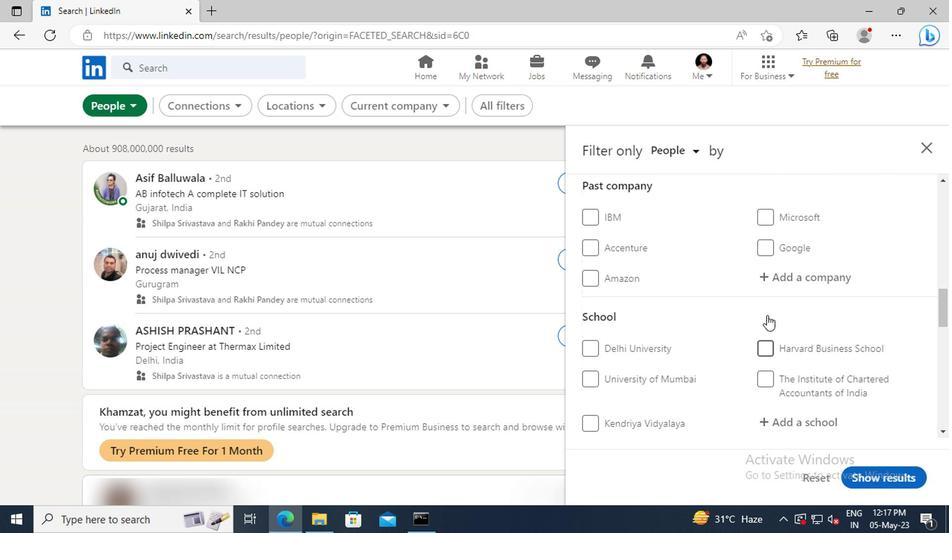 
Action: Mouse scrolled (641, 320) with delta (0, 0)
Screenshot: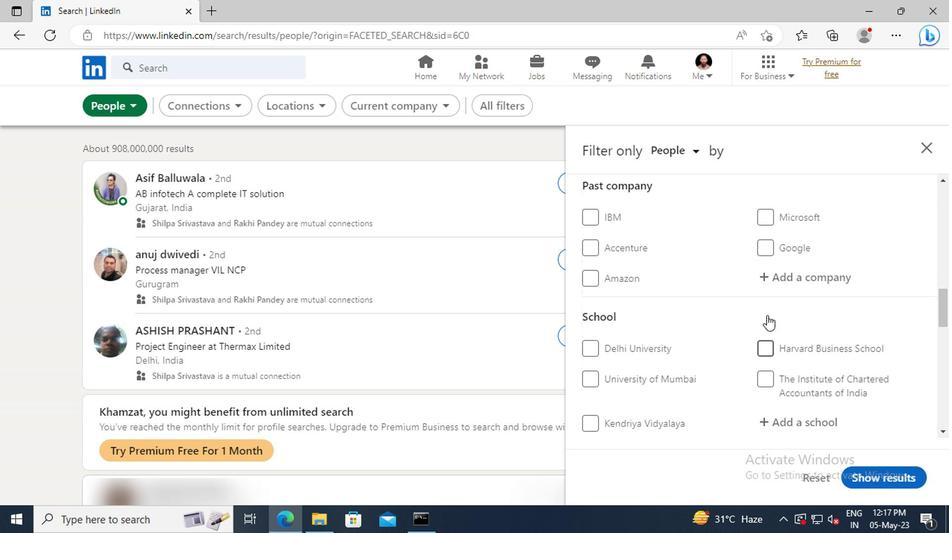 
Action: Mouse scrolled (641, 320) with delta (0, 0)
Screenshot: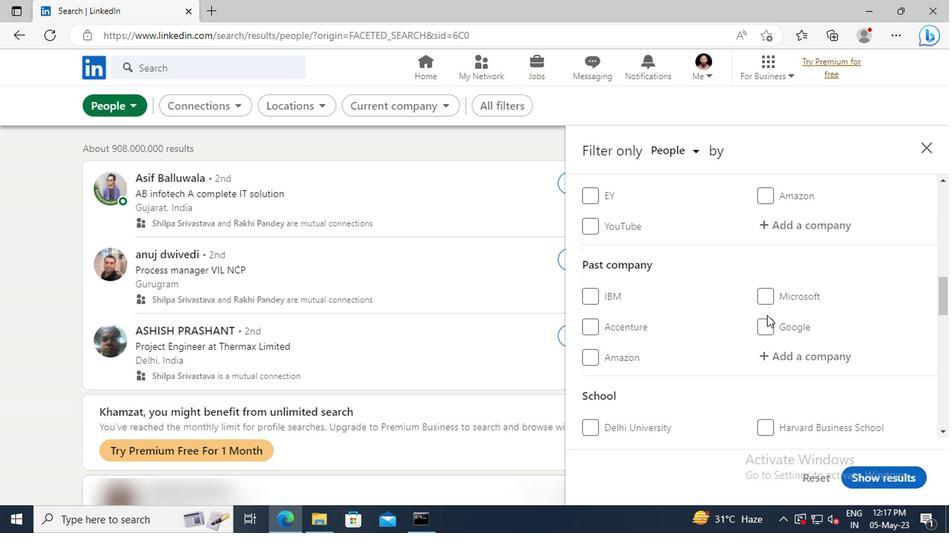 
Action: Mouse scrolled (641, 320) with delta (0, 0)
Screenshot: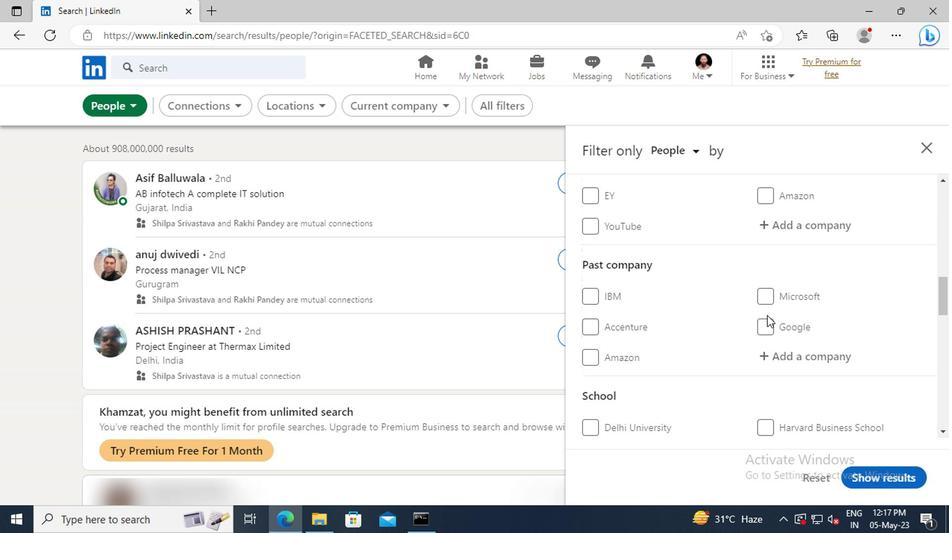 
Action: Mouse moved to (644, 316)
Screenshot: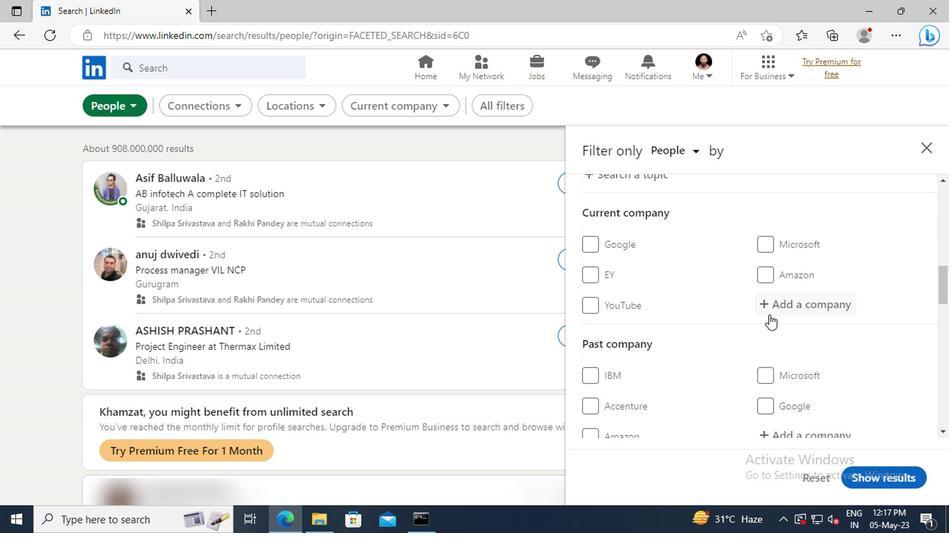 
Action: Mouse pressed left at (644, 316)
Screenshot: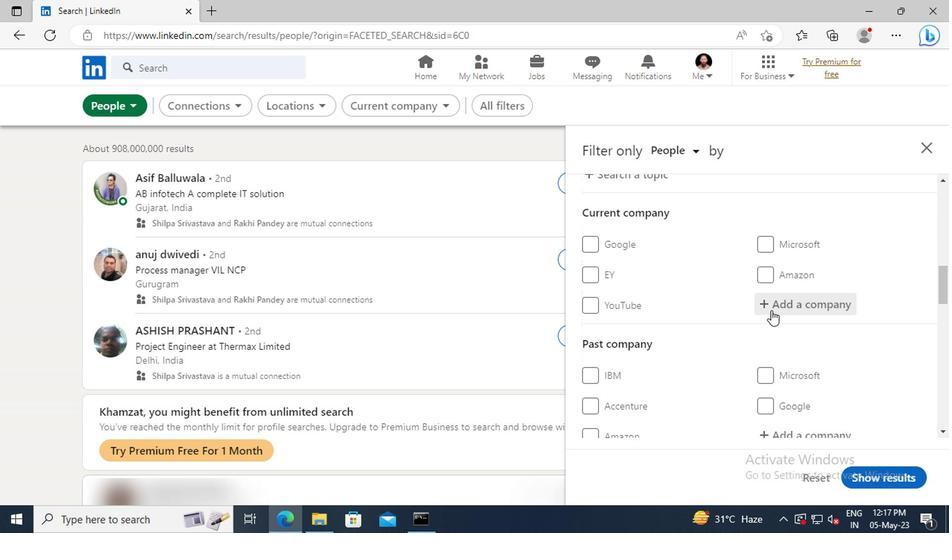 
Action: Mouse moved to (643, 315)
Screenshot: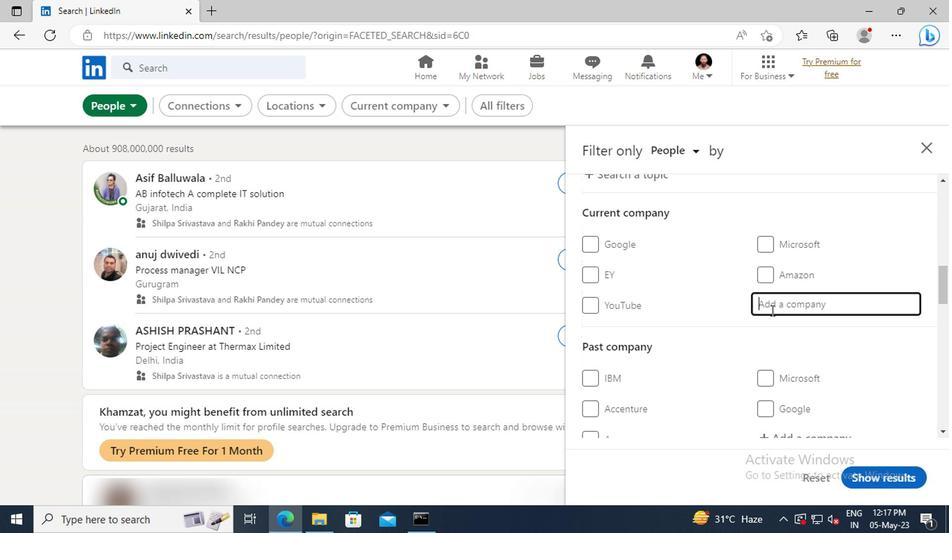 
Action: Key pressed <Key.shift>JSA
Screenshot: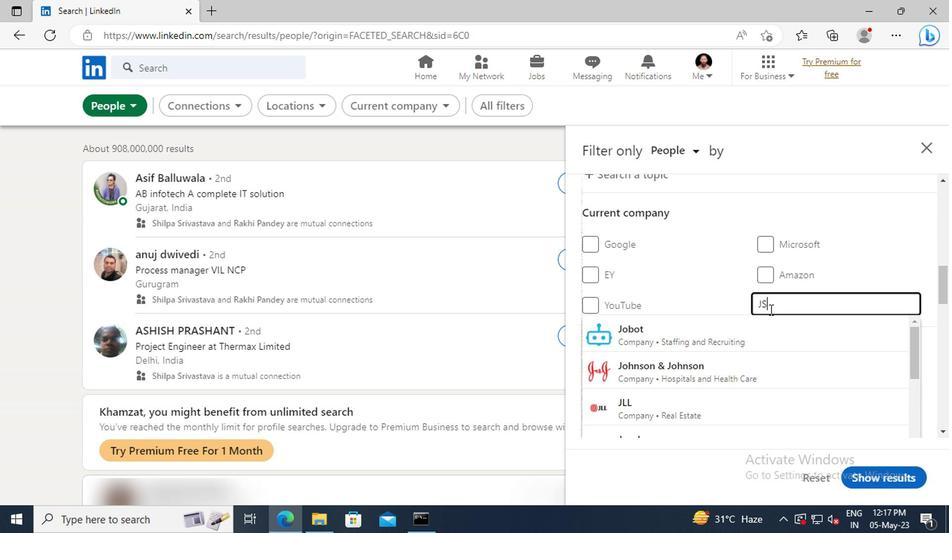 
Action: Mouse moved to (642, 327)
Screenshot: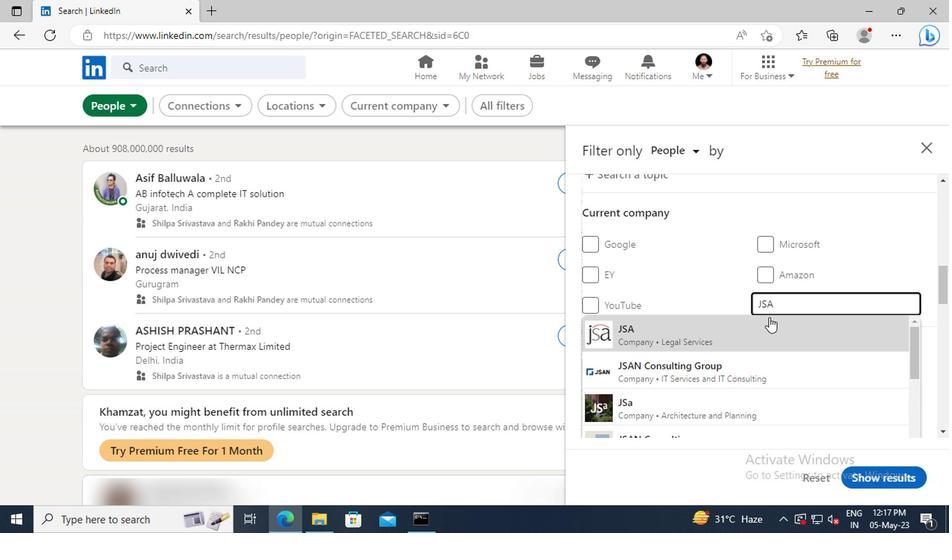 
Action: Mouse pressed left at (642, 327)
Screenshot: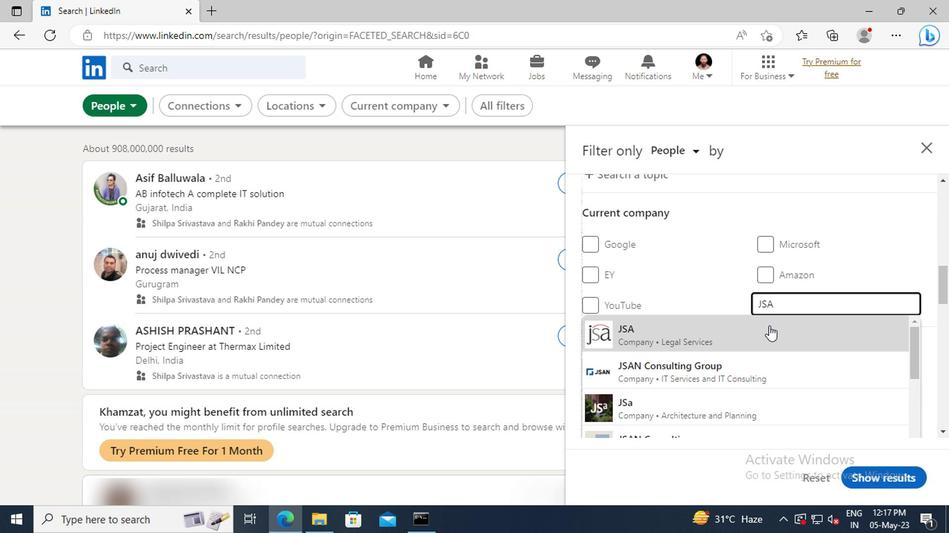 
Action: Mouse scrolled (642, 327) with delta (0, 0)
Screenshot: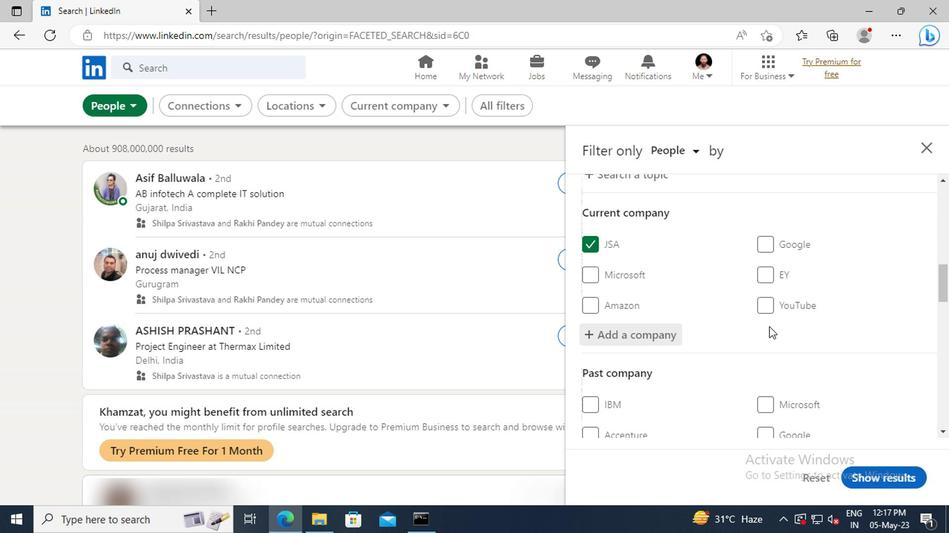 
Action: Mouse scrolled (642, 327) with delta (0, 0)
Screenshot: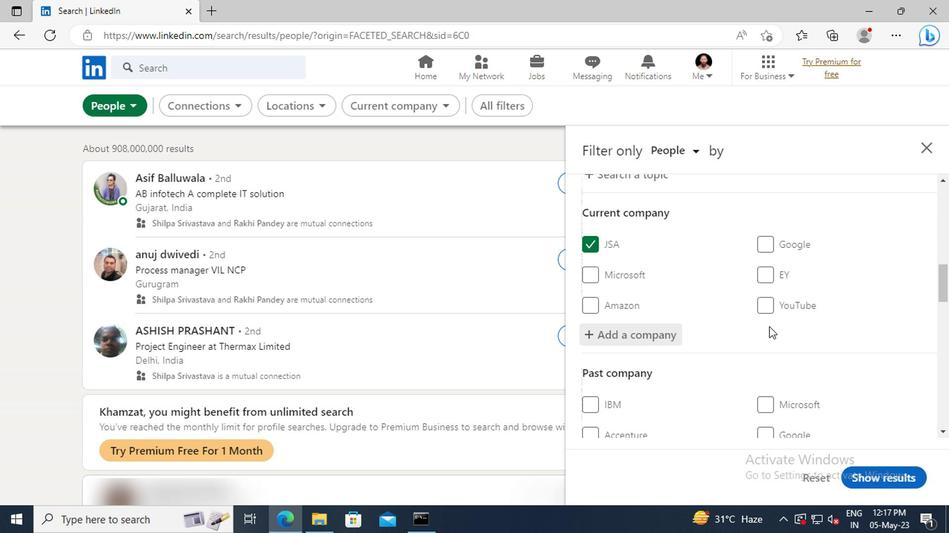 
Action: Mouse scrolled (642, 327) with delta (0, 0)
Screenshot: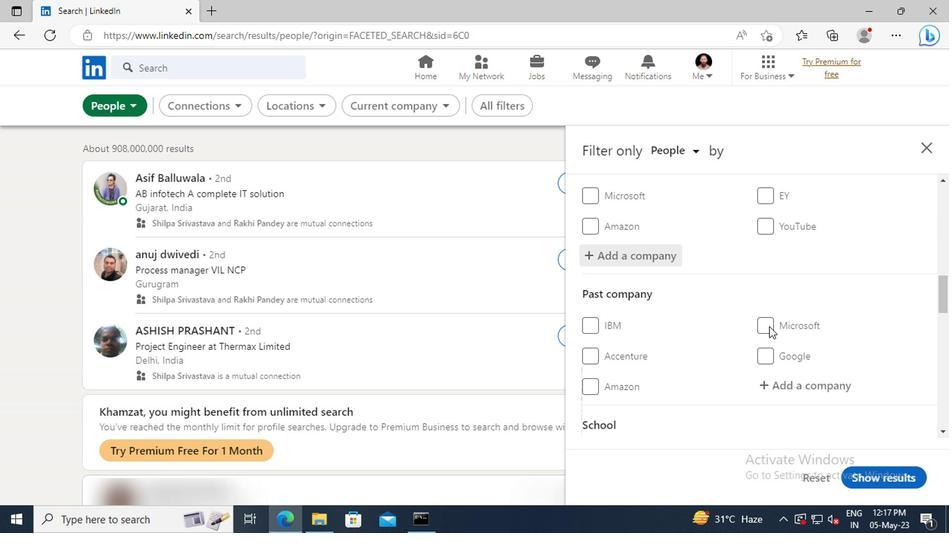 
Action: Mouse scrolled (642, 327) with delta (0, 0)
Screenshot: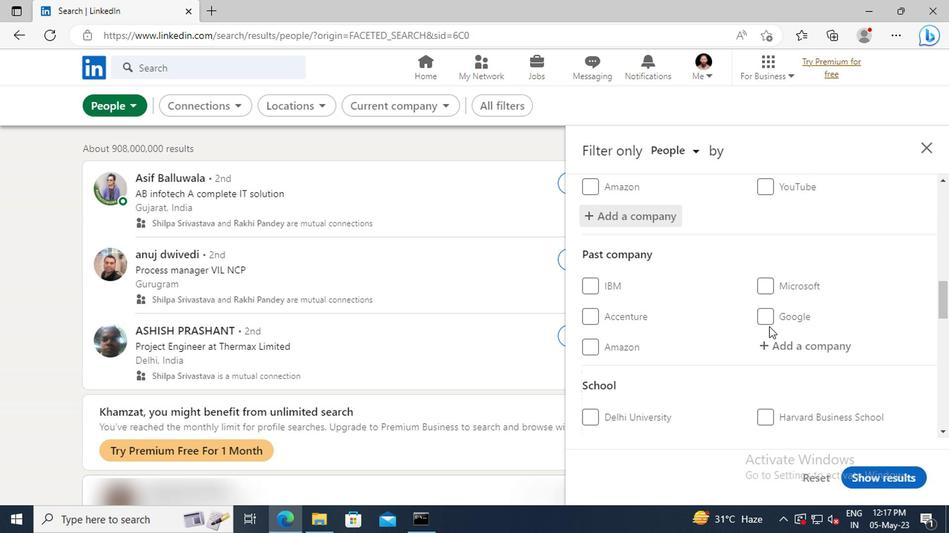 
Action: Mouse scrolled (642, 327) with delta (0, 0)
Screenshot: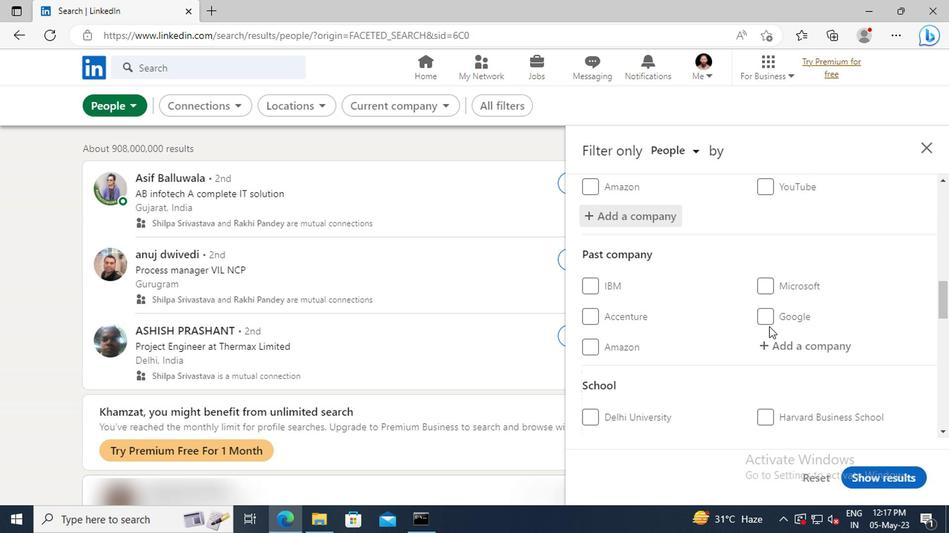
Action: Mouse scrolled (642, 327) with delta (0, 0)
Screenshot: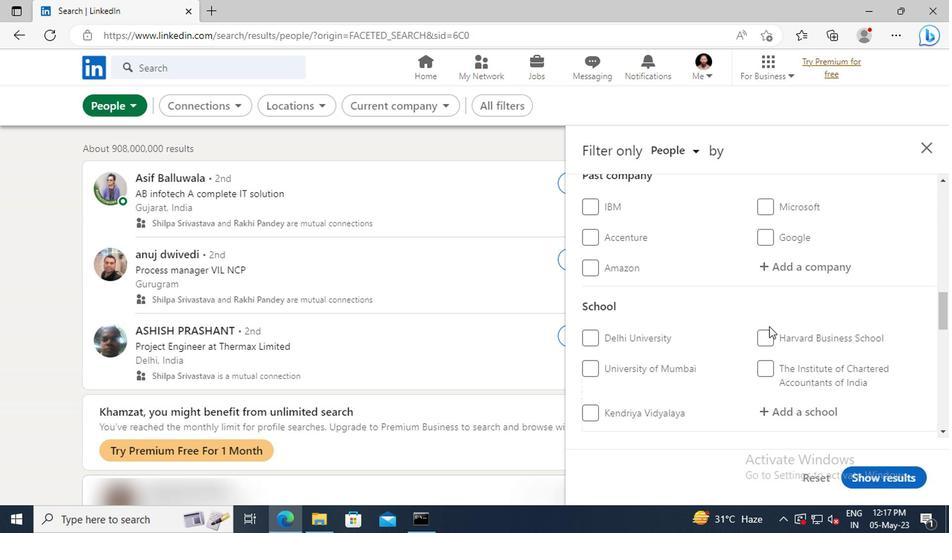 
Action: Mouse scrolled (642, 327) with delta (0, 0)
Screenshot: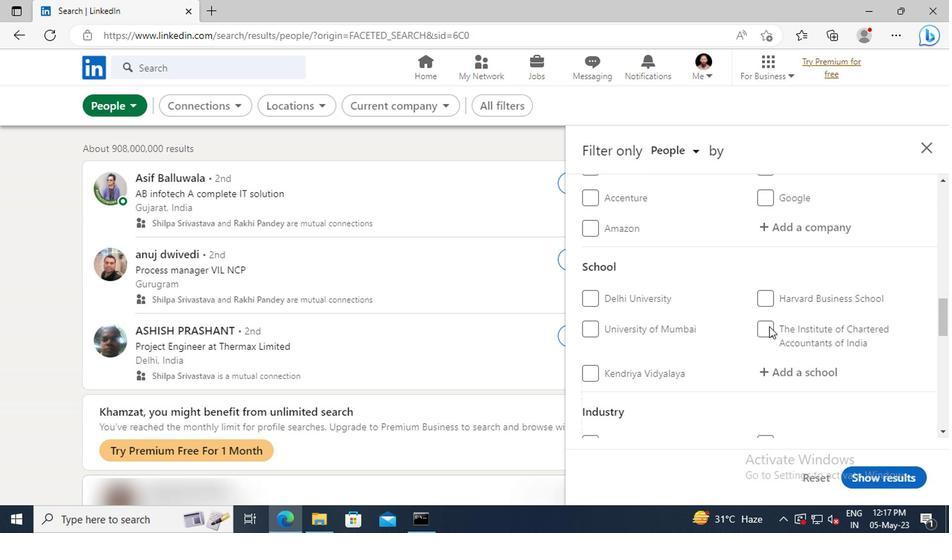 
Action: Mouse moved to (646, 331)
Screenshot: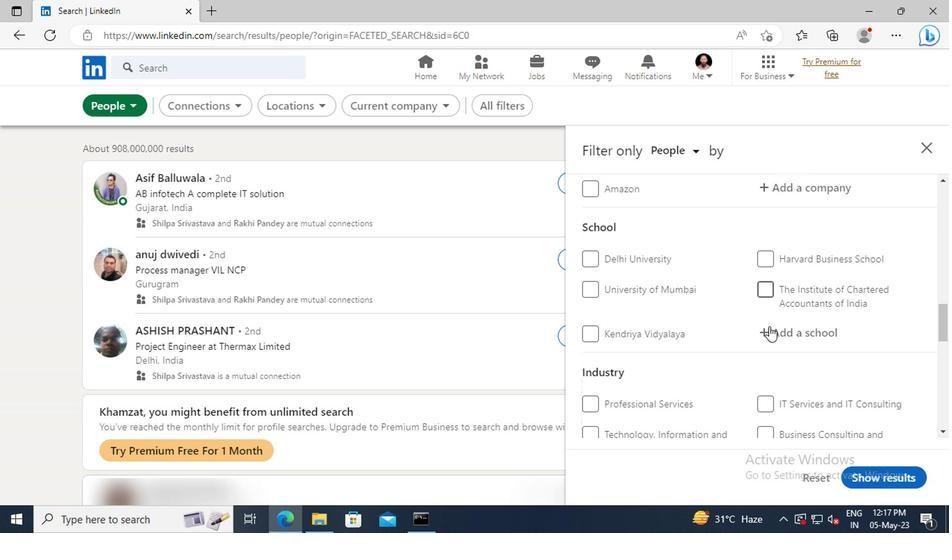 
Action: Mouse pressed left at (646, 331)
Screenshot: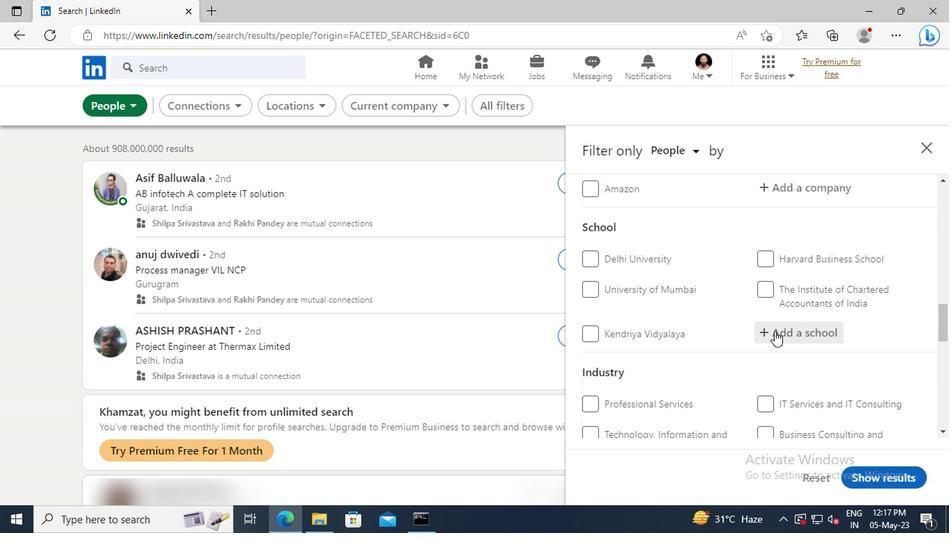 
Action: Key pressed <Key.shift>FIITJ
Screenshot: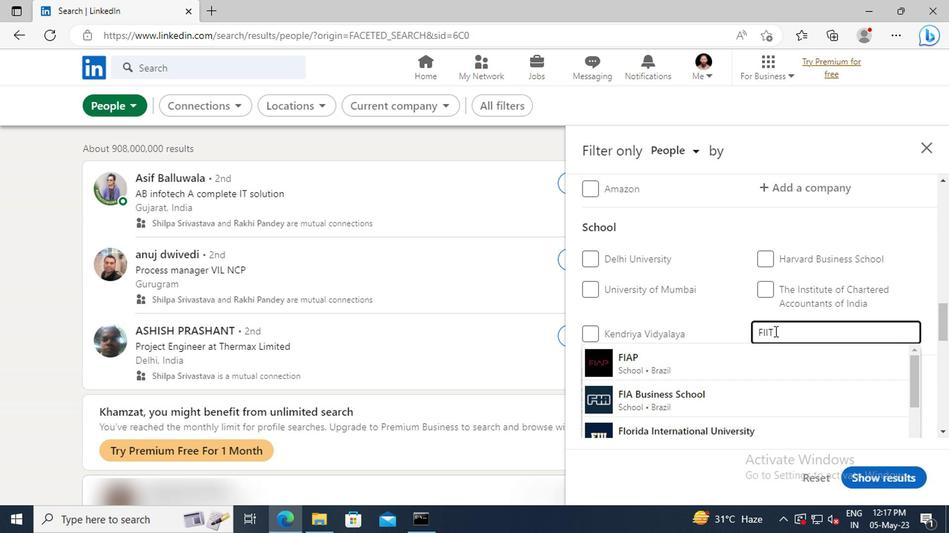 
Action: Mouse moved to (649, 347)
Screenshot: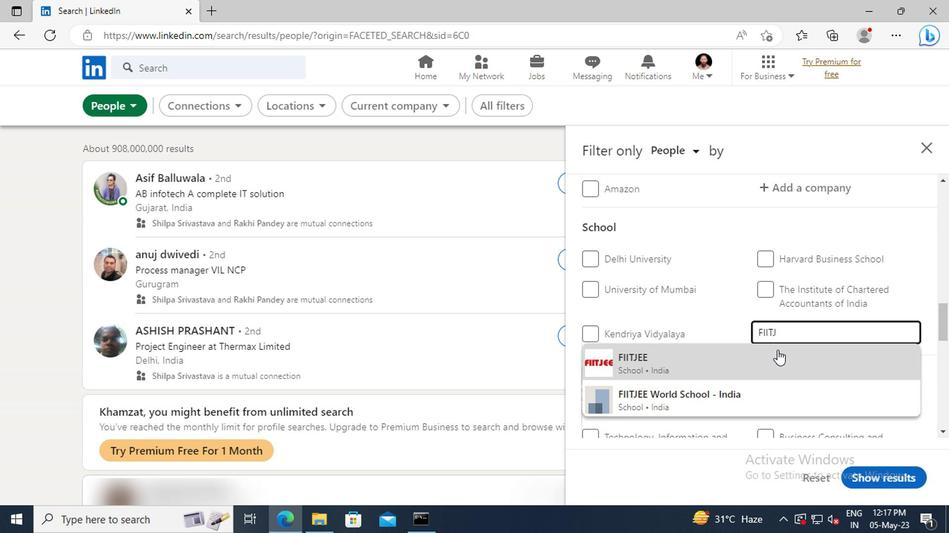 
Action: Mouse pressed left at (649, 347)
Screenshot: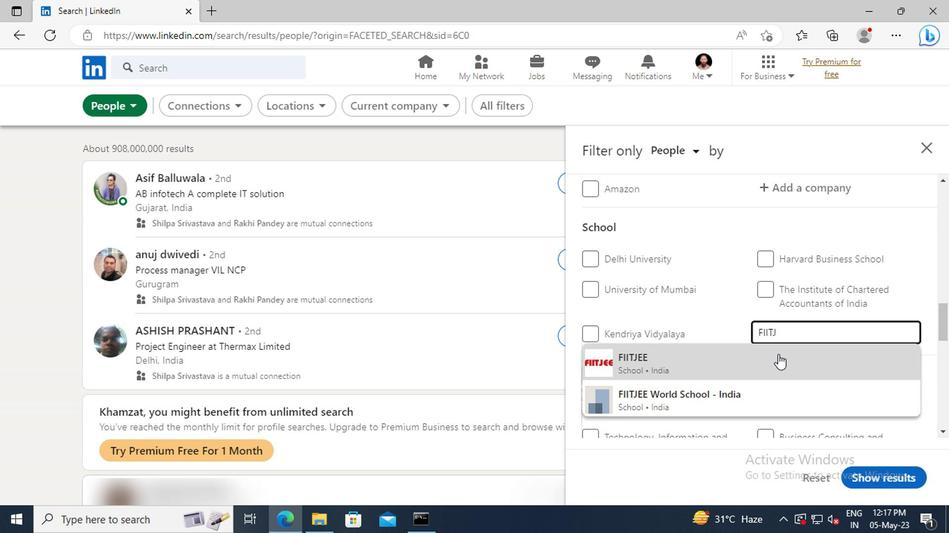 
Action: Mouse scrolled (649, 347) with delta (0, 0)
Screenshot: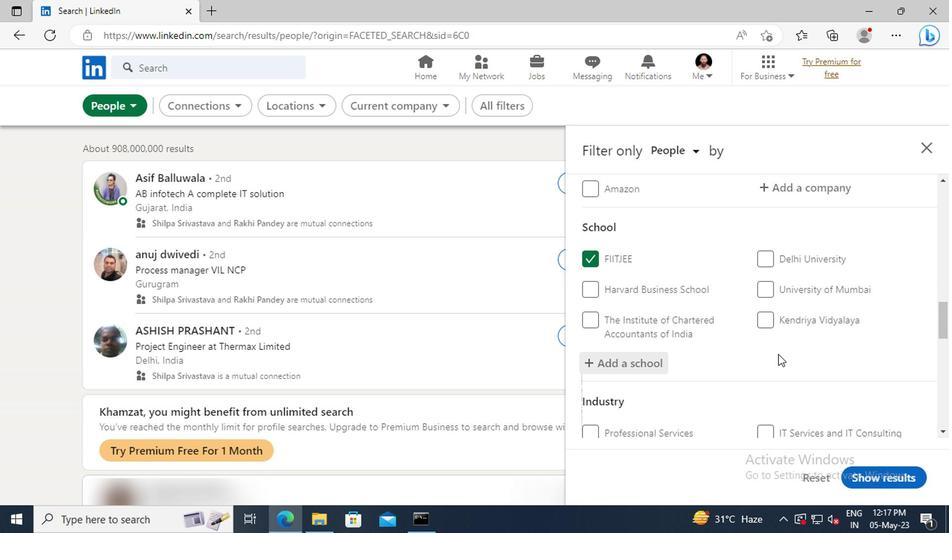 
Action: Mouse scrolled (649, 347) with delta (0, 0)
Screenshot: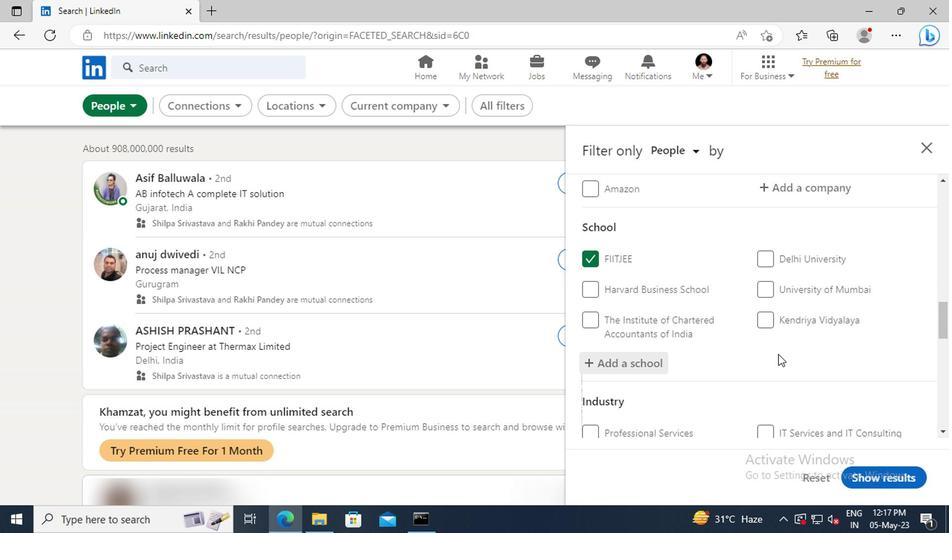 
Action: Mouse moved to (648, 333)
Screenshot: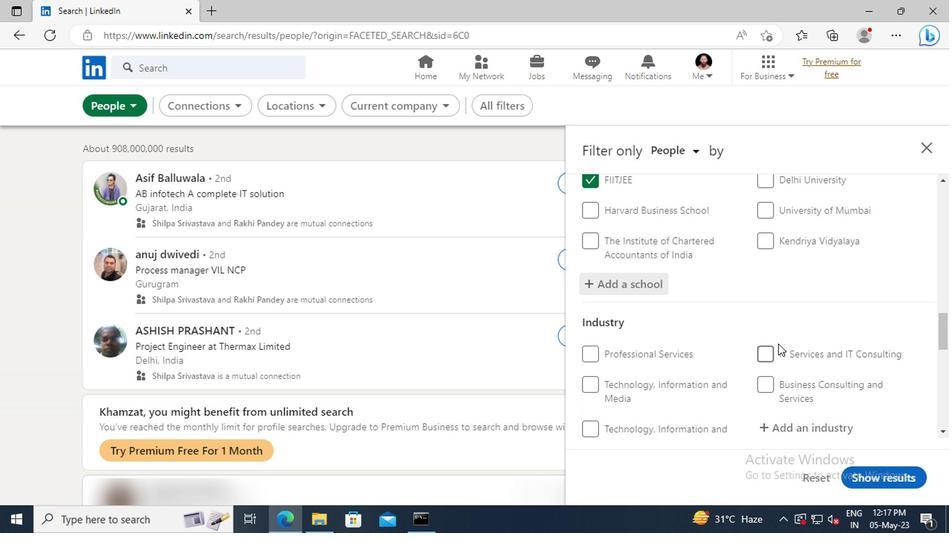 
Action: Mouse scrolled (648, 332) with delta (0, 0)
Screenshot: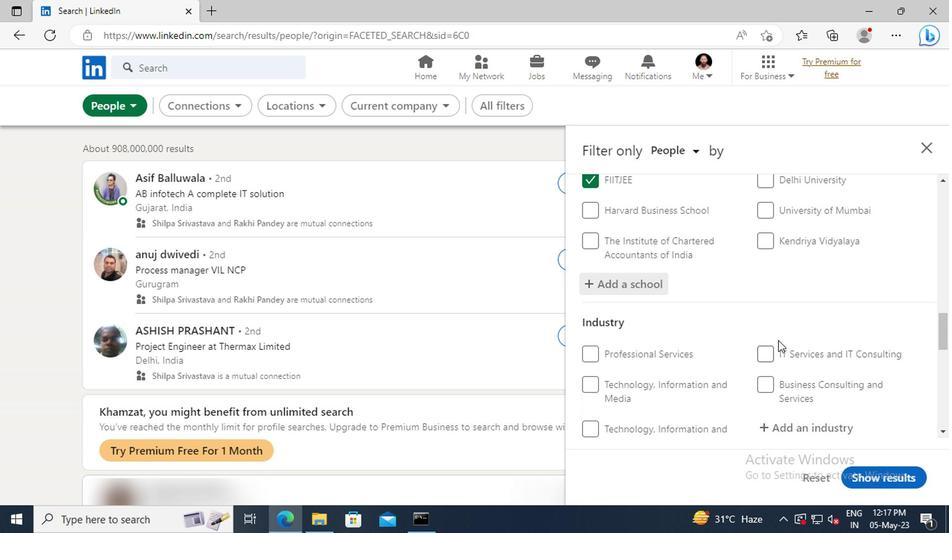 
Action: Mouse scrolled (648, 332) with delta (0, 0)
Screenshot: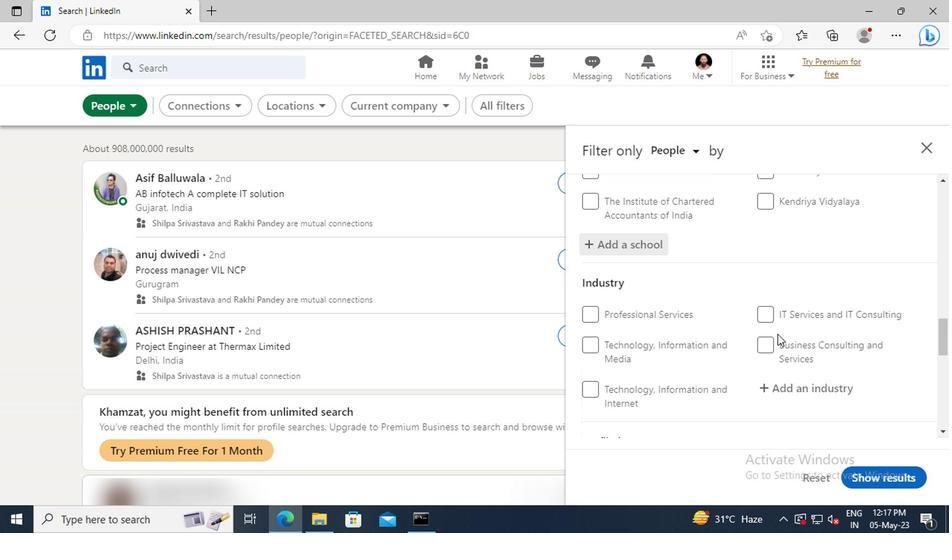 
Action: Mouse scrolled (648, 332) with delta (0, 0)
Screenshot: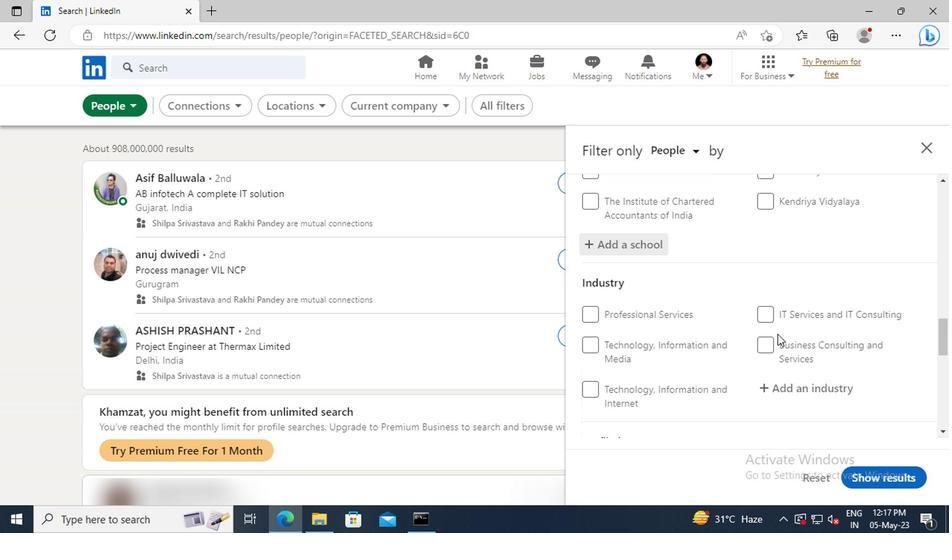 
Action: Mouse moved to (649, 321)
Screenshot: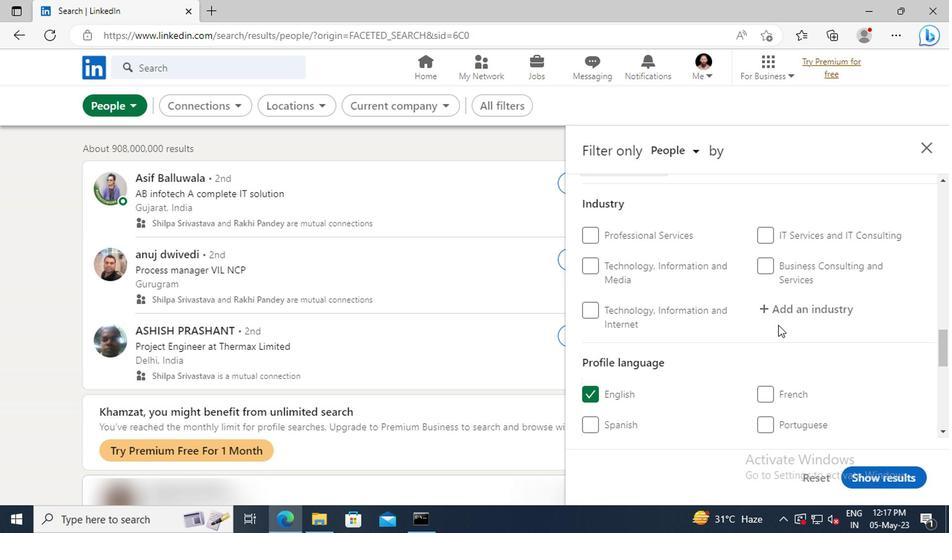 
Action: Mouse pressed left at (649, 321)
Screenshot: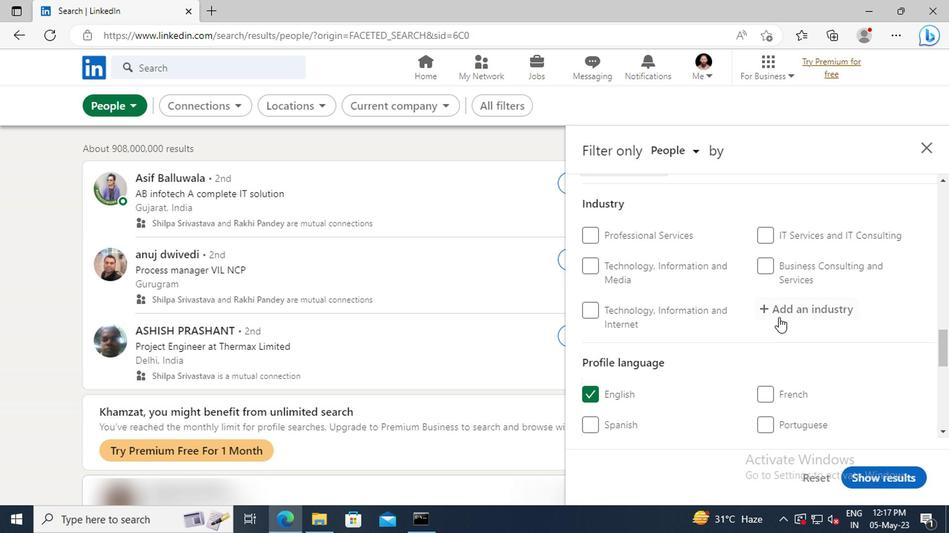 
Action: Mouse moved to (649, 321)
Screenshot: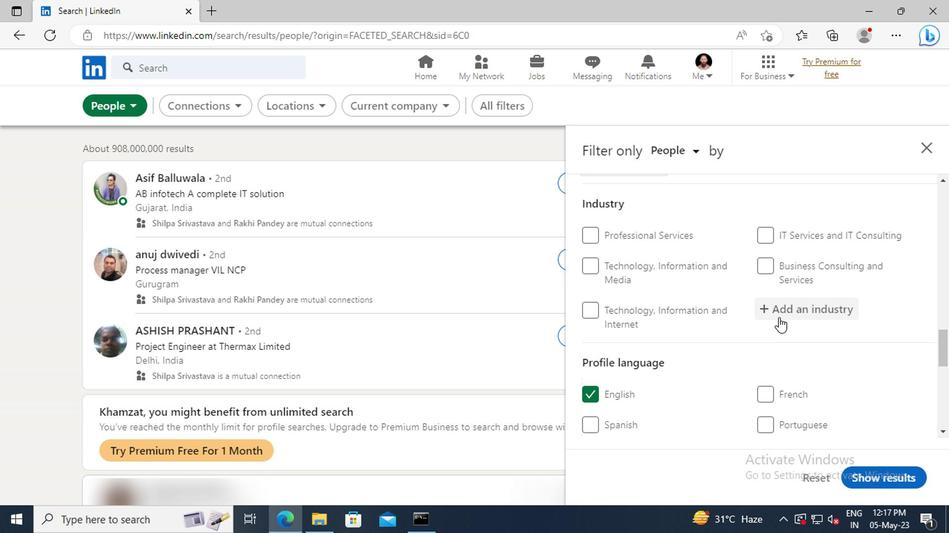 
Action: Key pressed <Key.shift>CIVIC<Key.space>AND<Key.space>
Screenshot: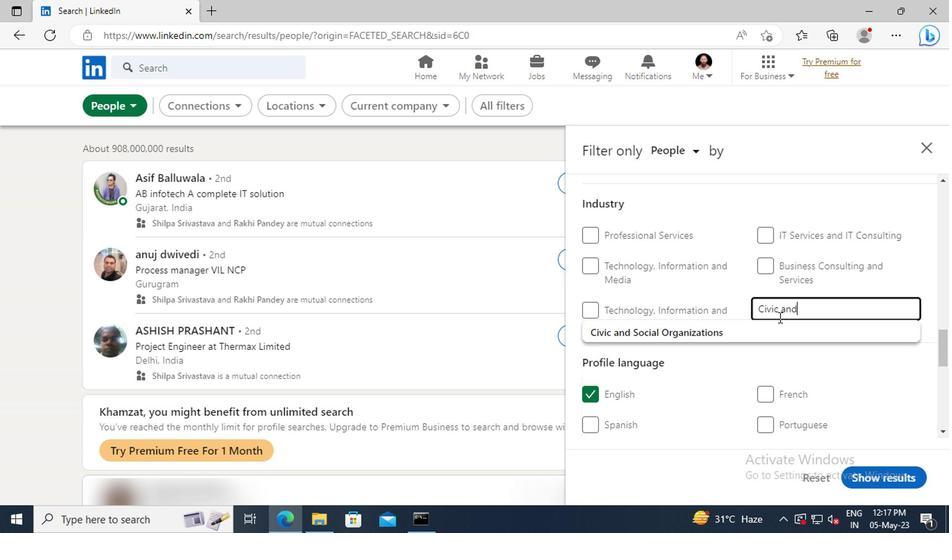 
Action: Mouse moved to (648, 327)
Screenshot: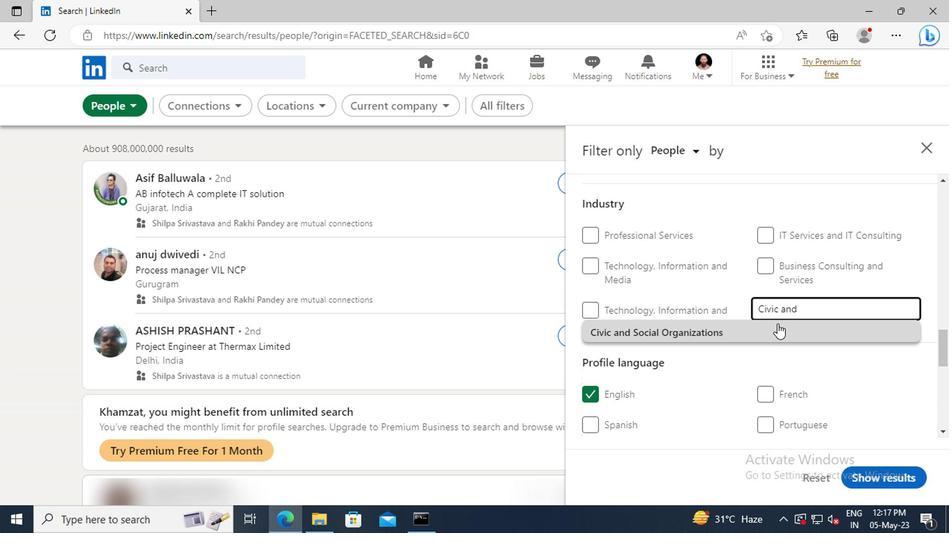 
Action: Mouse pressed left at (648, 327)
Screenshot: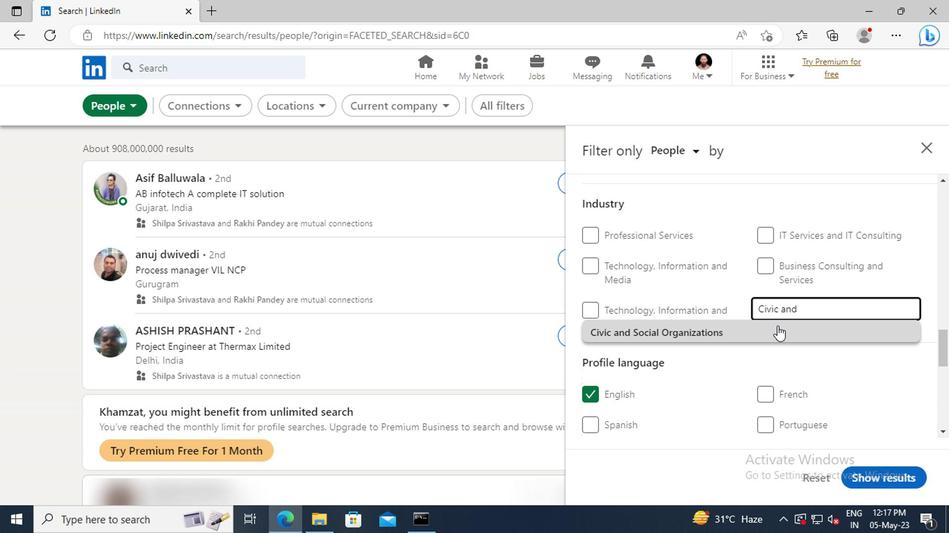 
Action: Mouse scrolled (648, 326) with delta (0, 0)
Screenshot: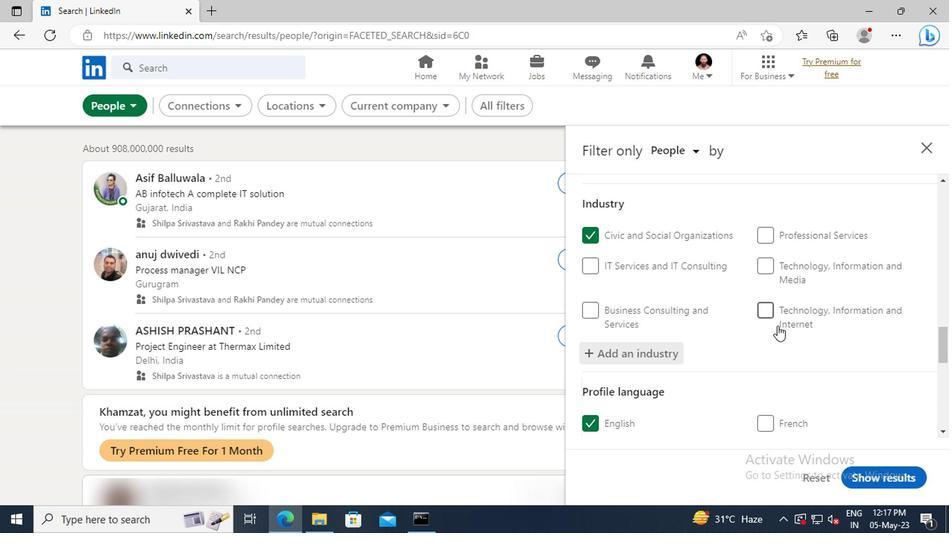 
Action: Mouse scrolled (648, 326) with delta (0, 0)
Screenshot: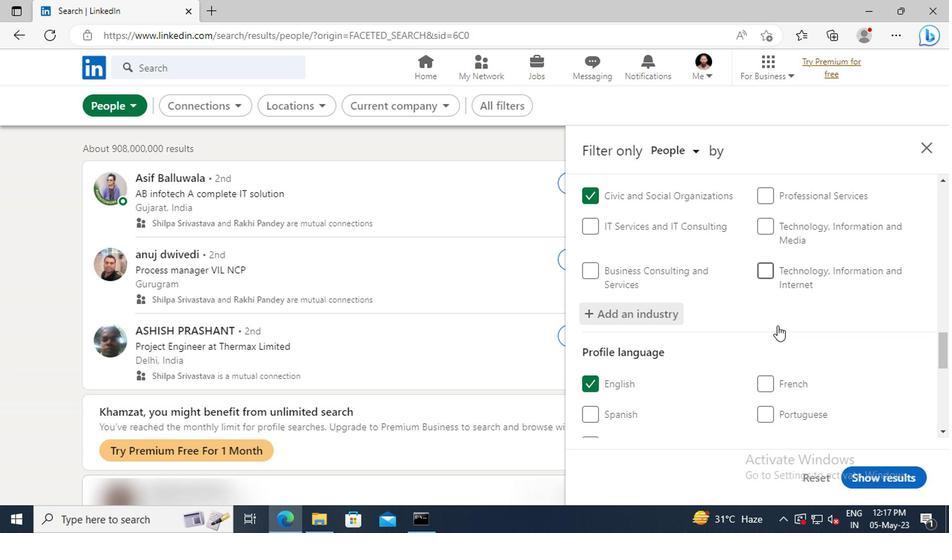 
Action: Mouse scrolled (648, 326) with delta (0, 0)
Screenshot: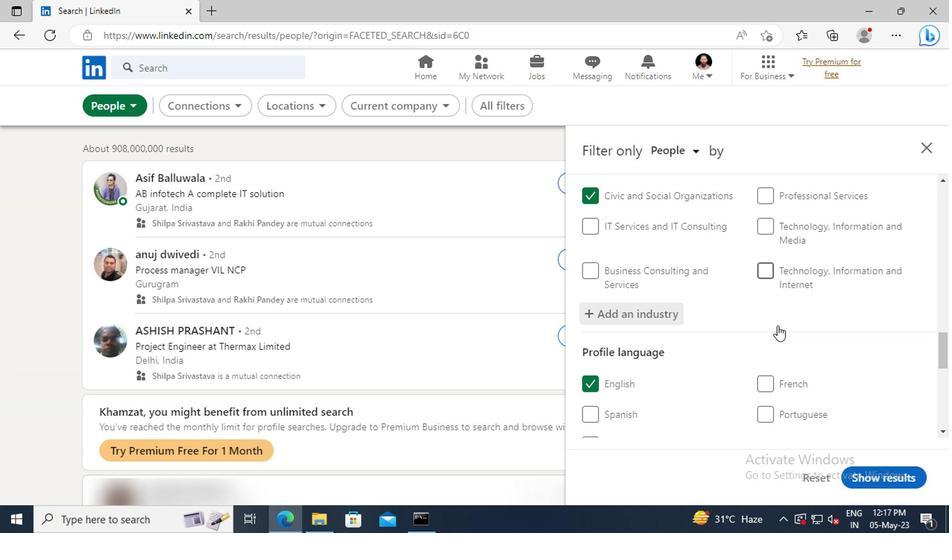 
Action: Mouse scrolled (648, 326) with delta (0, 0)
Screenshot: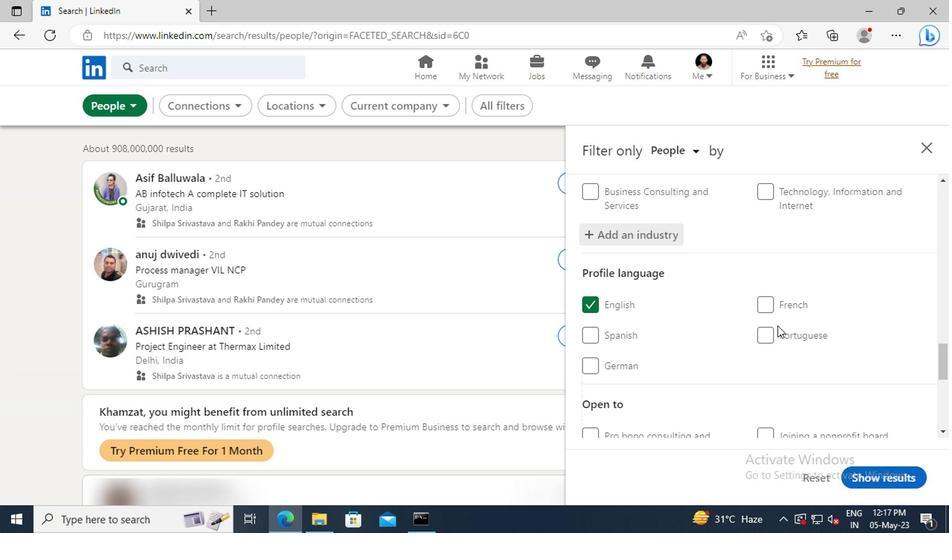 
Action: Mouse scrolled (648, 326) with delta (0, 0)
Screenshot: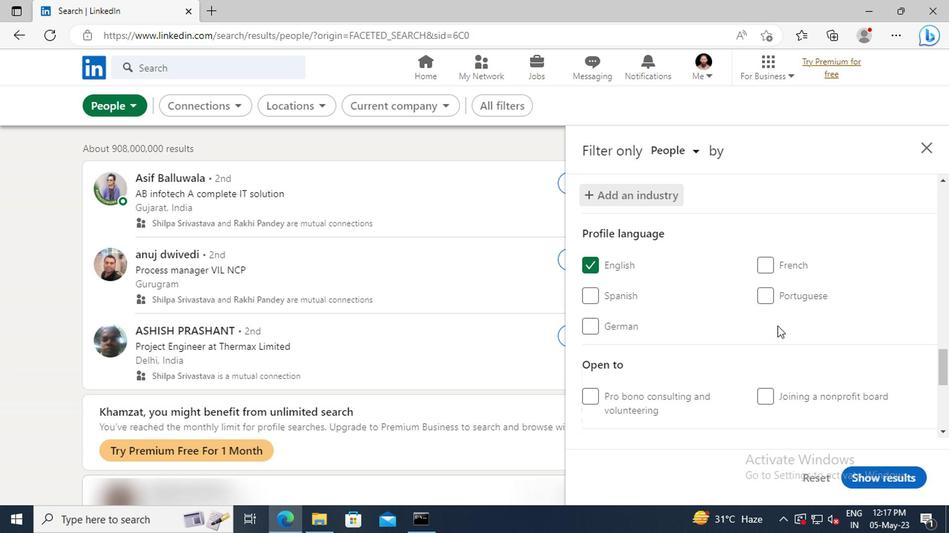 
Action: Mouse scrolled (648, 326) with delta (0, 0)
Screenshot: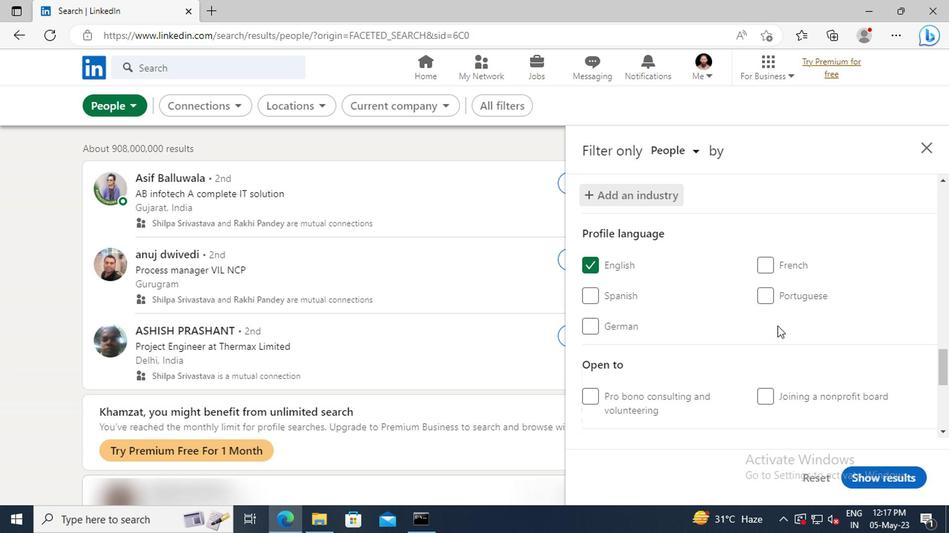 
Action: Mouse scrolled (648, 326) with delta (0, 0)
Screenshot: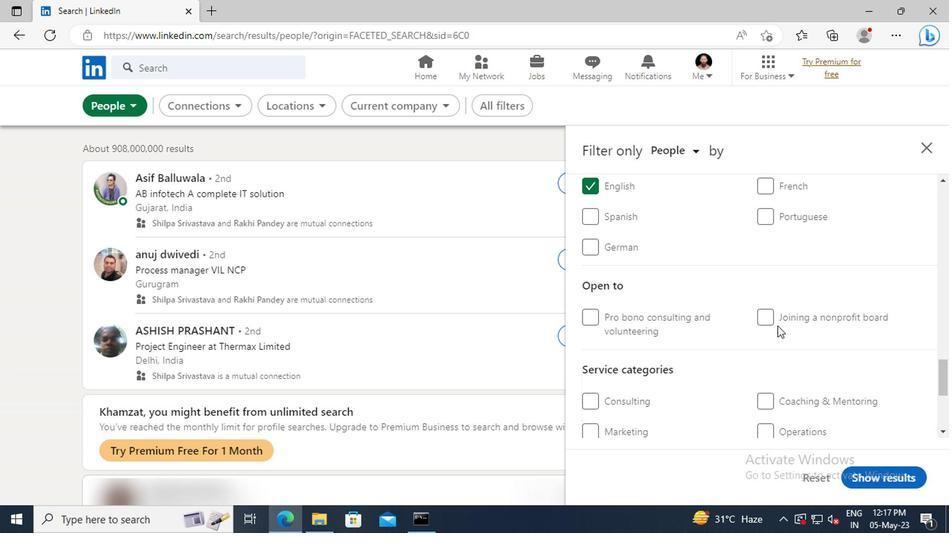 
Action: Mouse scrolled (648, 326) with delta (0, 0)
Screenshot: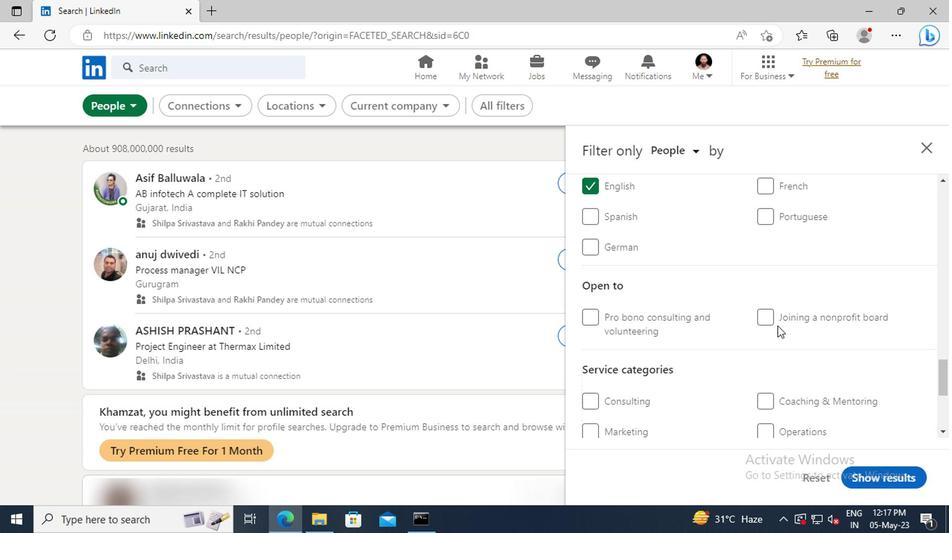 
Action: Mouse scrolled (648, 326) with delta (0, 0)
Screenshot: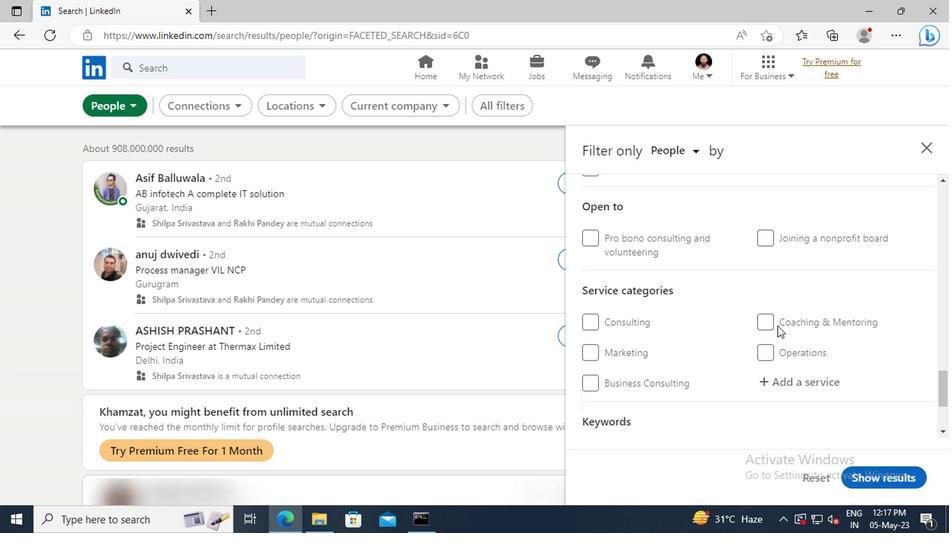 
Action: Mouse moved to (650, 335)
Screenshot: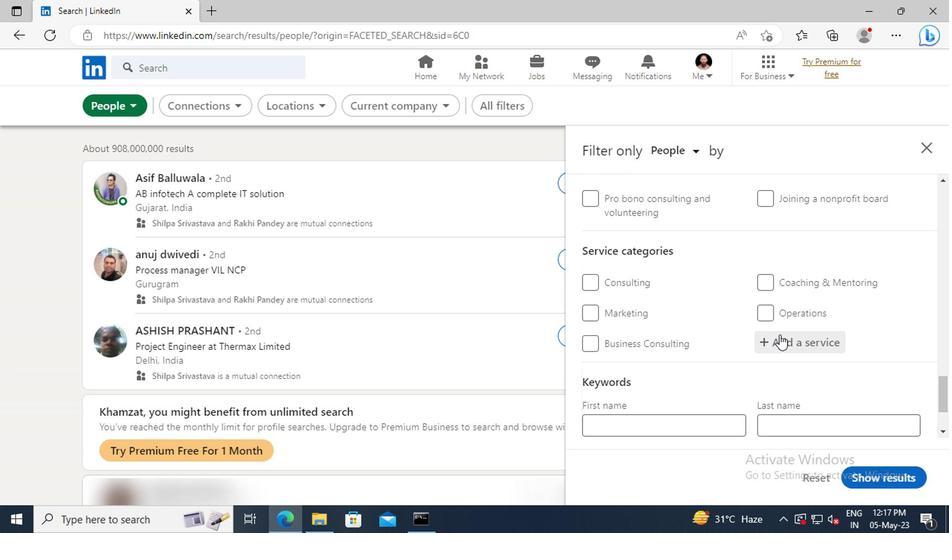 
Action: Mouse pressed left at (650, 335)
Screenshot: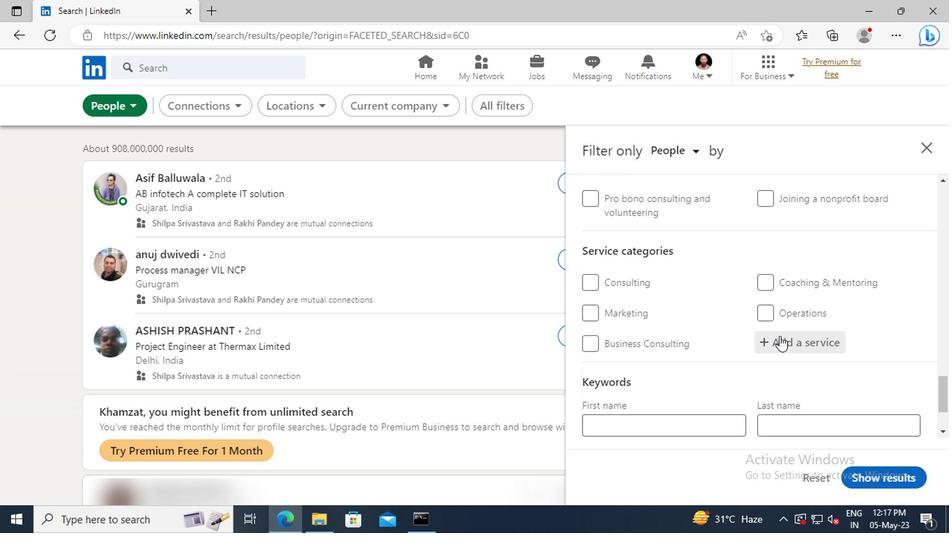 
Action: Key pressed <Key.shift>LABOR
Screenshot: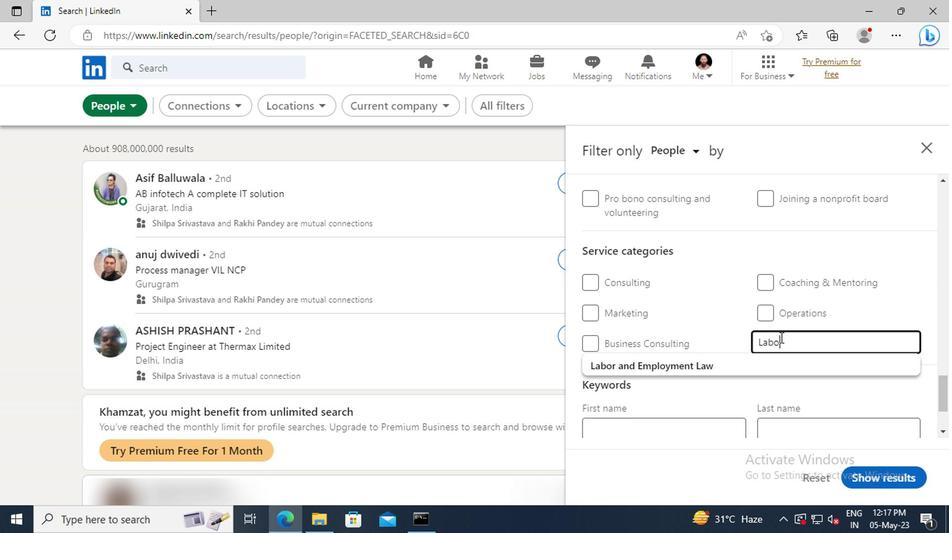 
Action: Mouse moved to (653, 352)
Screenshot: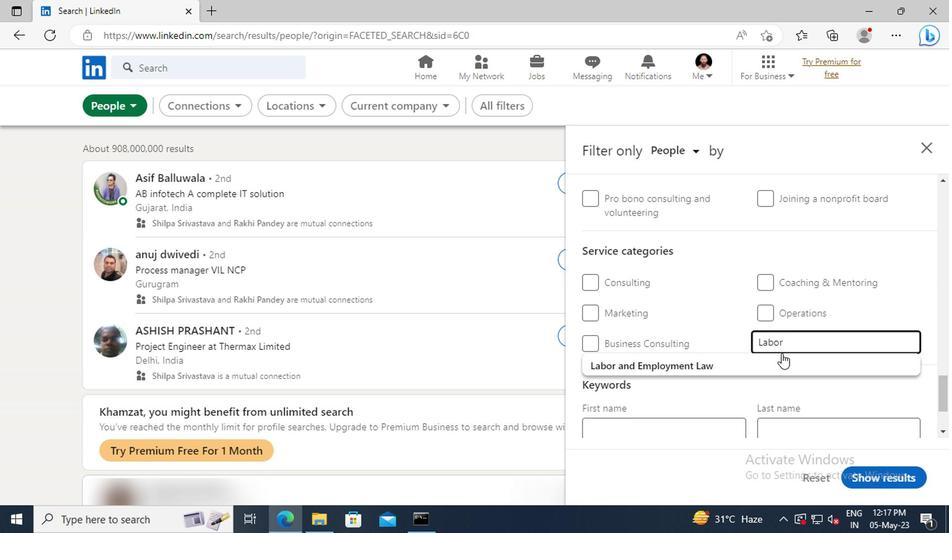 
Action: Mouse pressed left at (653, 352)
Screenshot: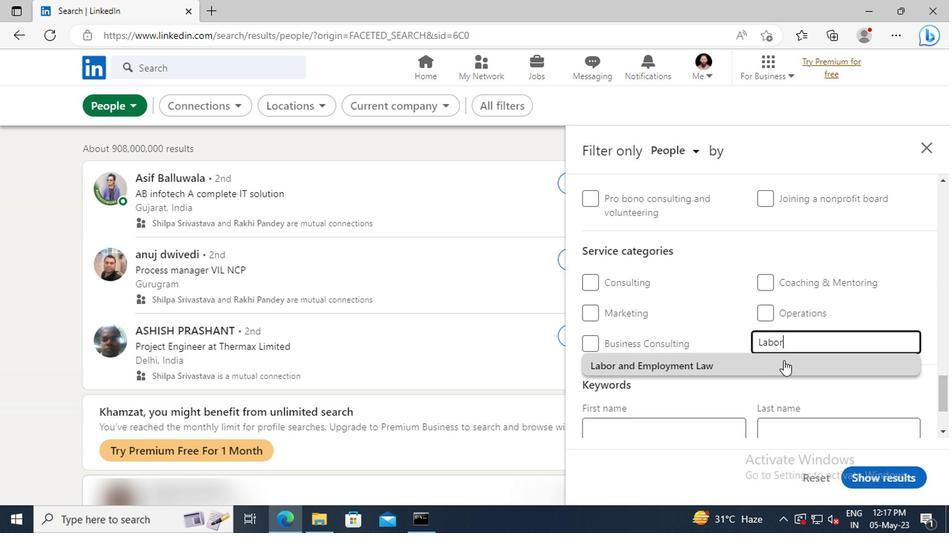 
Action: Mouse scrolled (653, 352) with delta (0, 0)
Screenshot: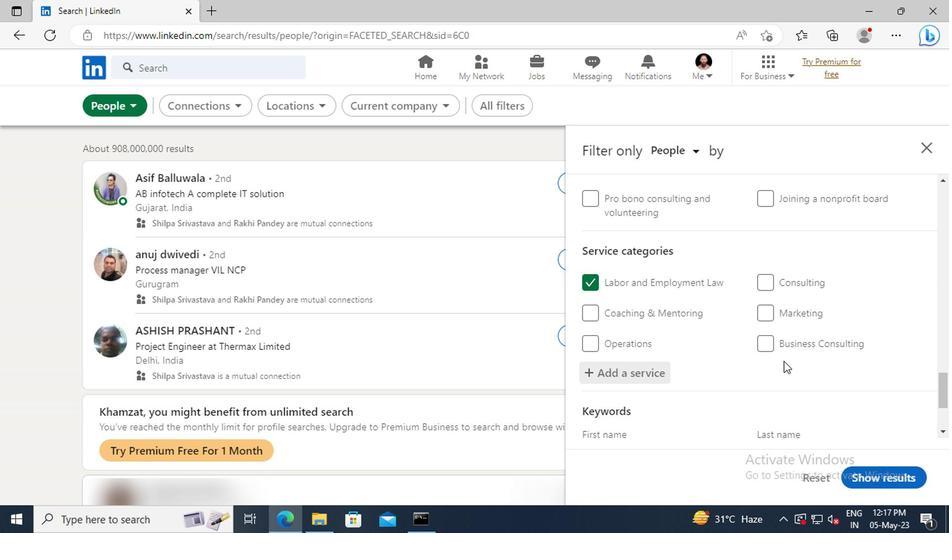 
Action: Mouse scrolled (653, 352) with delta (0, 0)
Screenshot: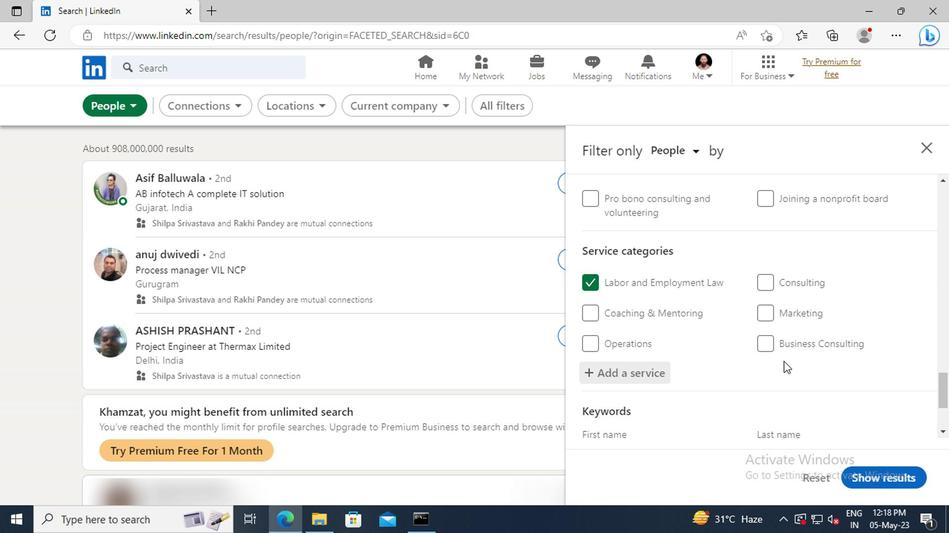 
Action: Mouse scrolled (653, 352) with delta (0, 0)
Screenshot: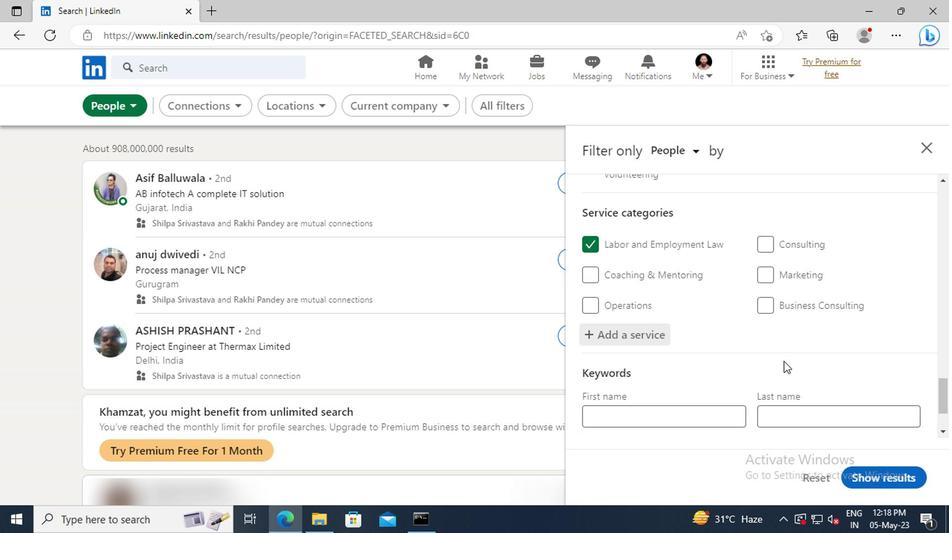 
Action: Mouse scrolled (653, 352) with delta (0, 0)
Screenshot: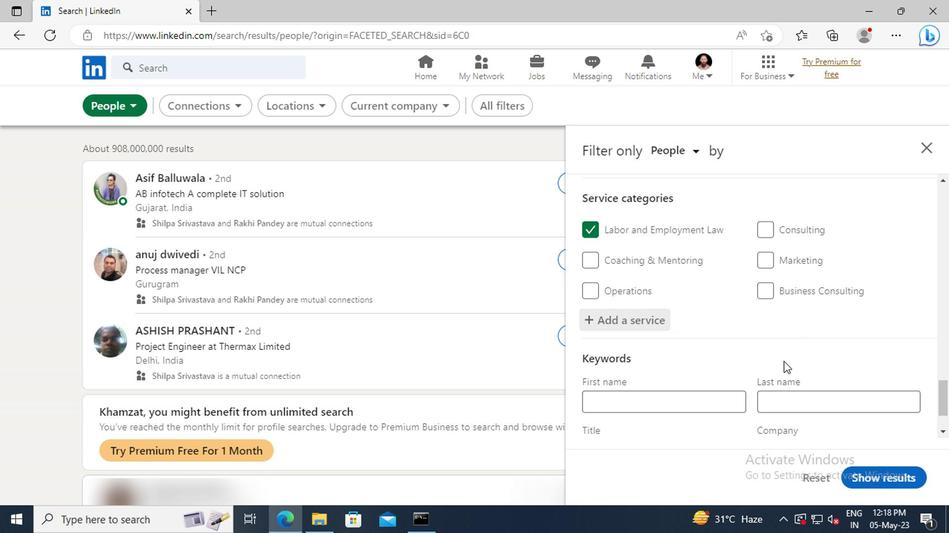 
Action: Mouse moved to (587, 362)
Screenshot: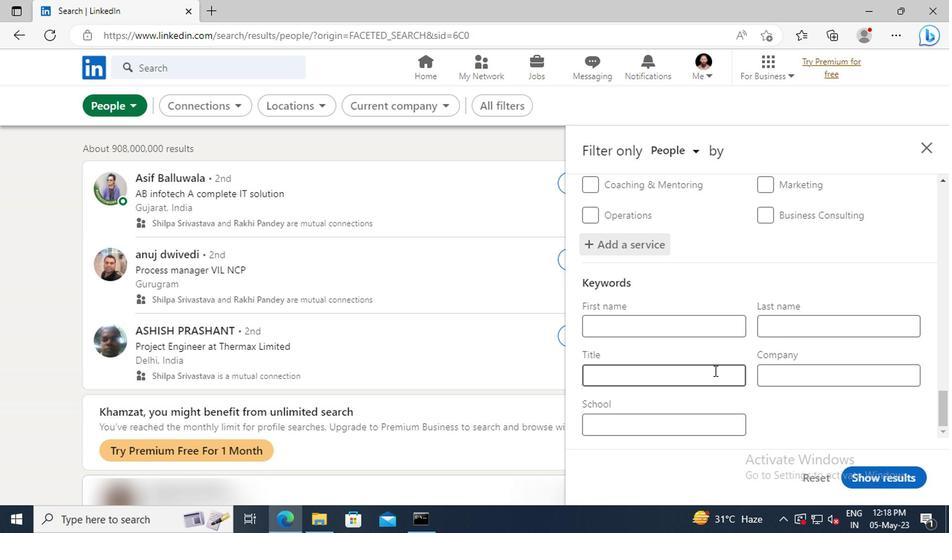 
Action: Mouse pressed left at (587, 362)
Screenshot: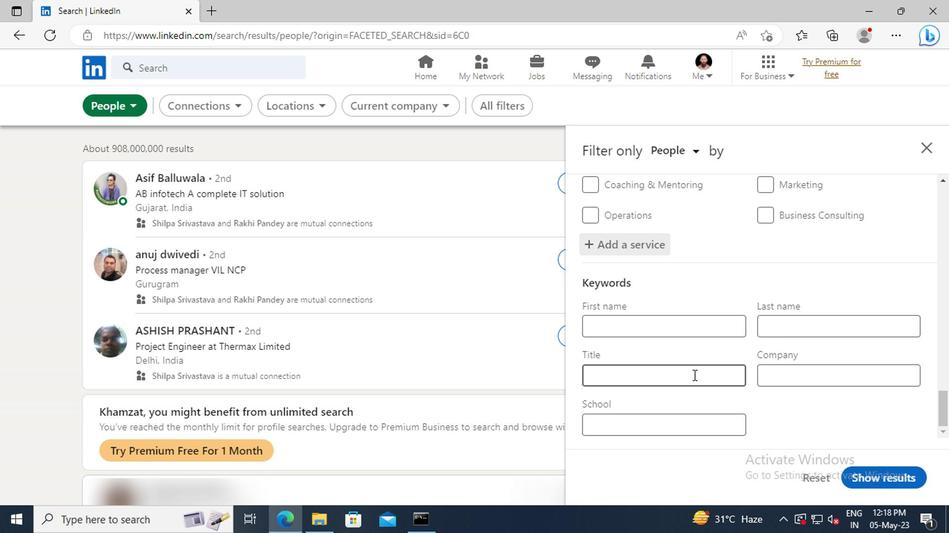 
Action: Key pressed <Key.shift>ELECTRICIAN<Key.enter>
Screenshot: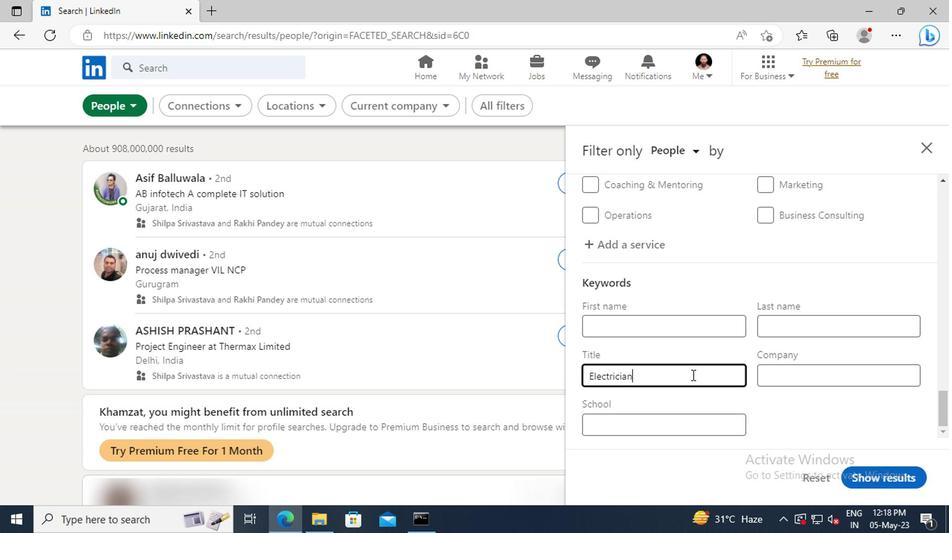 
Action: Mouse moved to (710, 432)
Screenshot: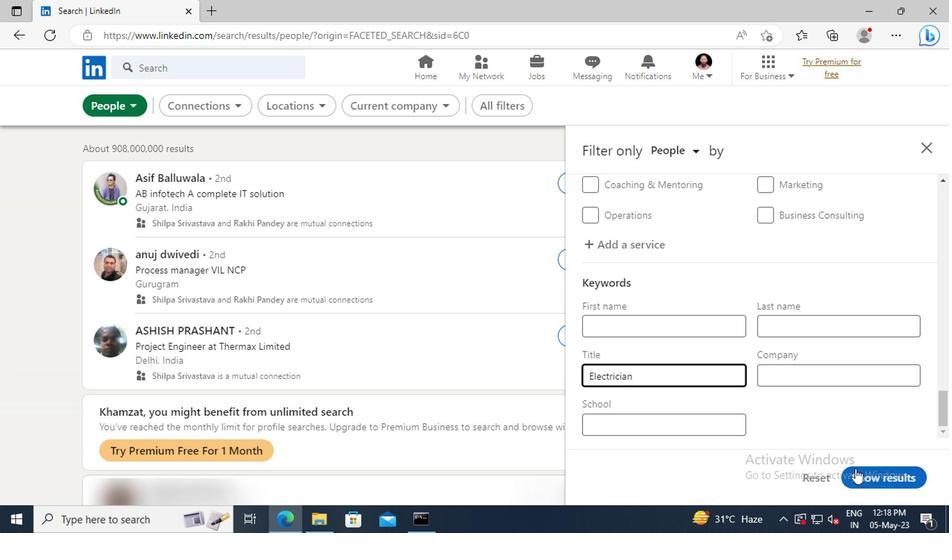 
Action: Mouse pressed left at (710, 432)
Screenshot: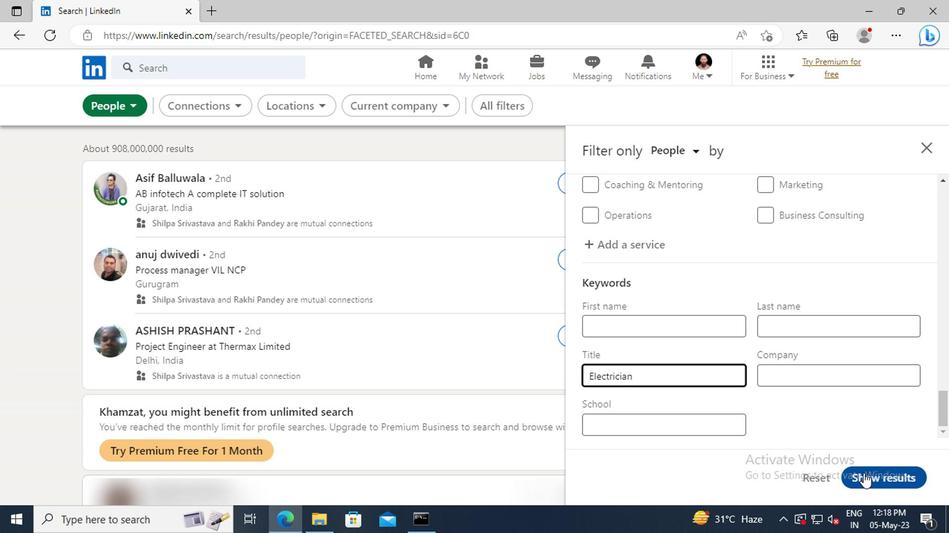 
